 Task: Find connections with filter location Minas with filter topic #lifewith filter profile language Spanish with filter current company Apex Systems with filter school Hans Raj College with filter industry Oil and Coal Product Manufacturing with filter service category User Experience Design with filter keywords title Executive
Action: Mouse moved to (518, 62)
Screenshot: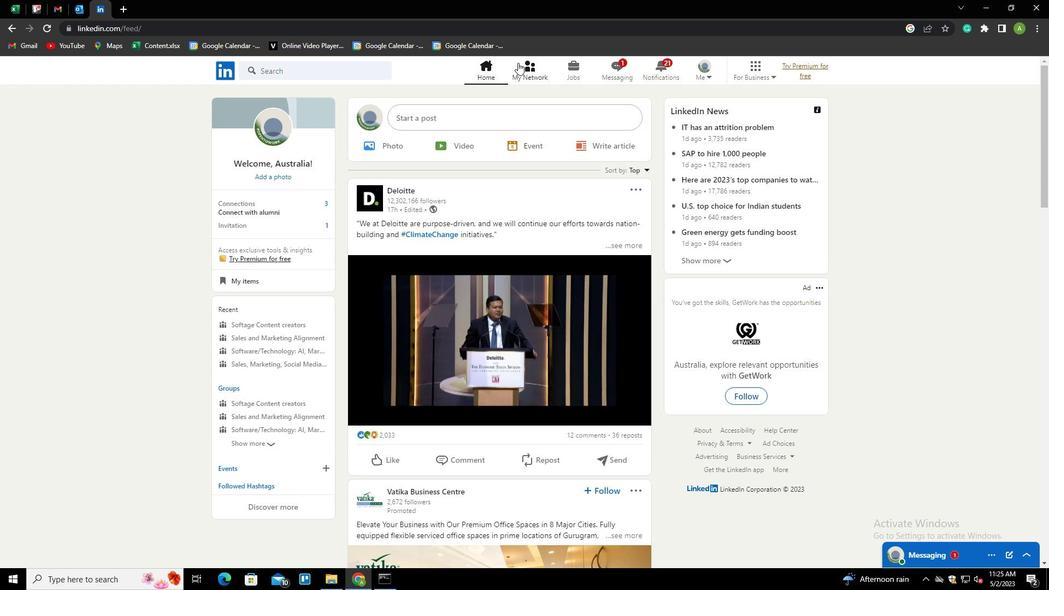 
Action: Mouse pressed left at (518, 62)
Screenshot: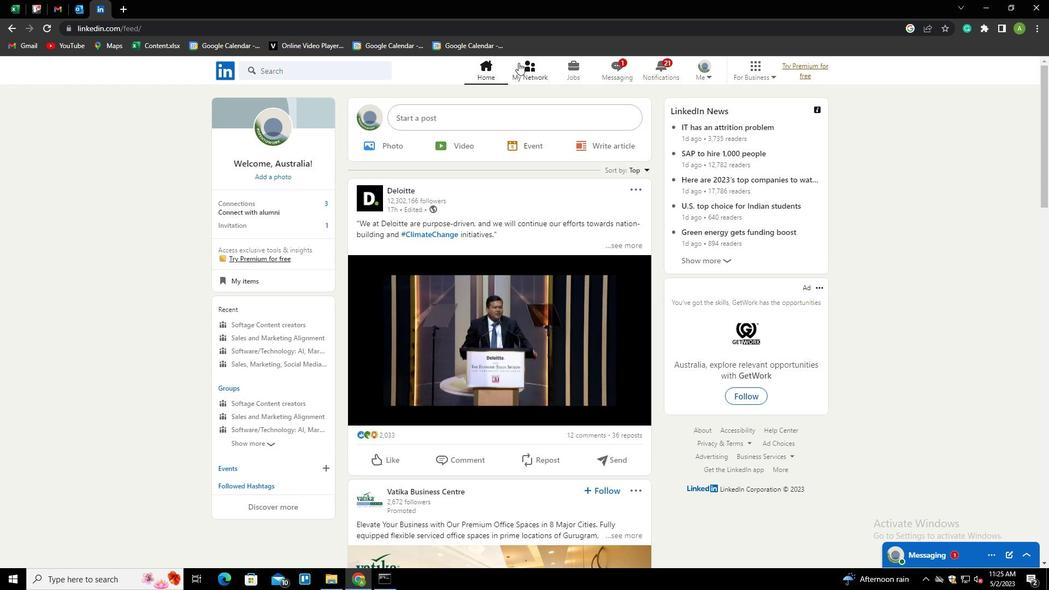 
Action: Mouse moved to (282, 129)
Screenshot: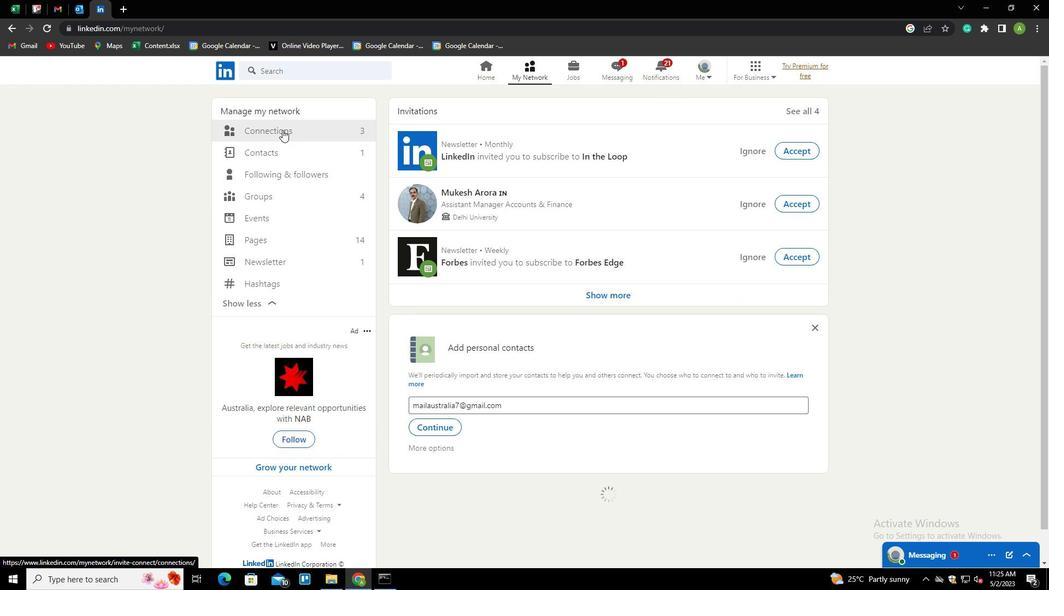 
Action: Mouse pressed left at (282, 129)
Screenshot: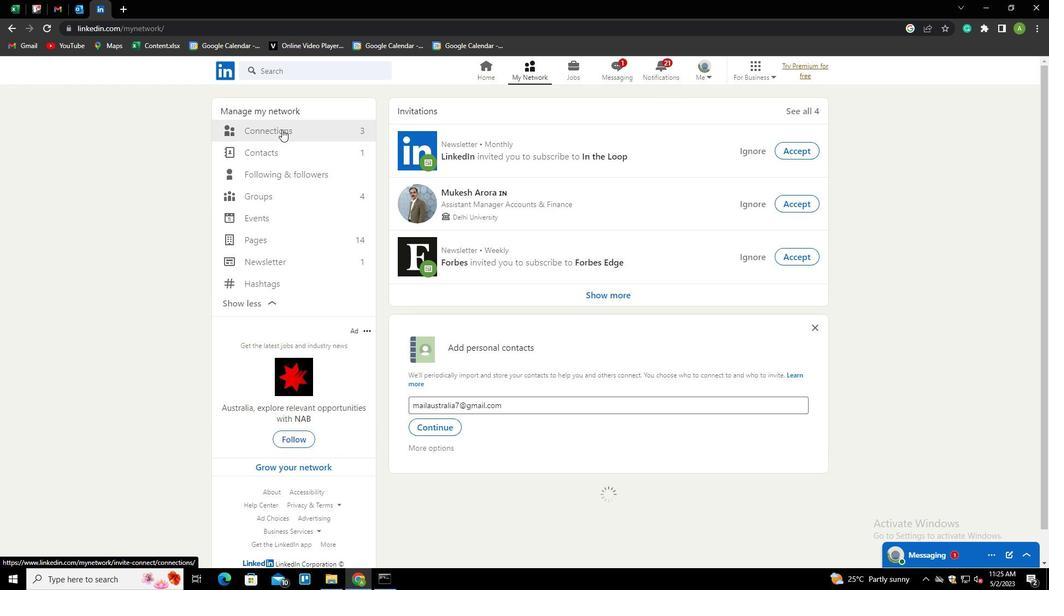 
Action: Mouse moved to (583, 130)
Screenshot: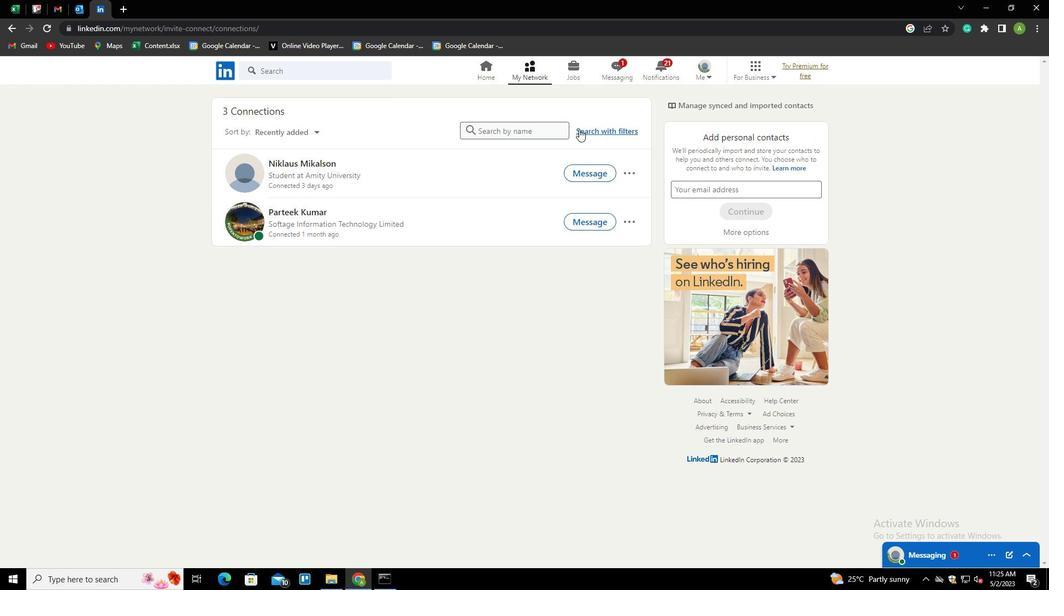 
Action: Mouse pressed left at (583, 130)
Screenshot: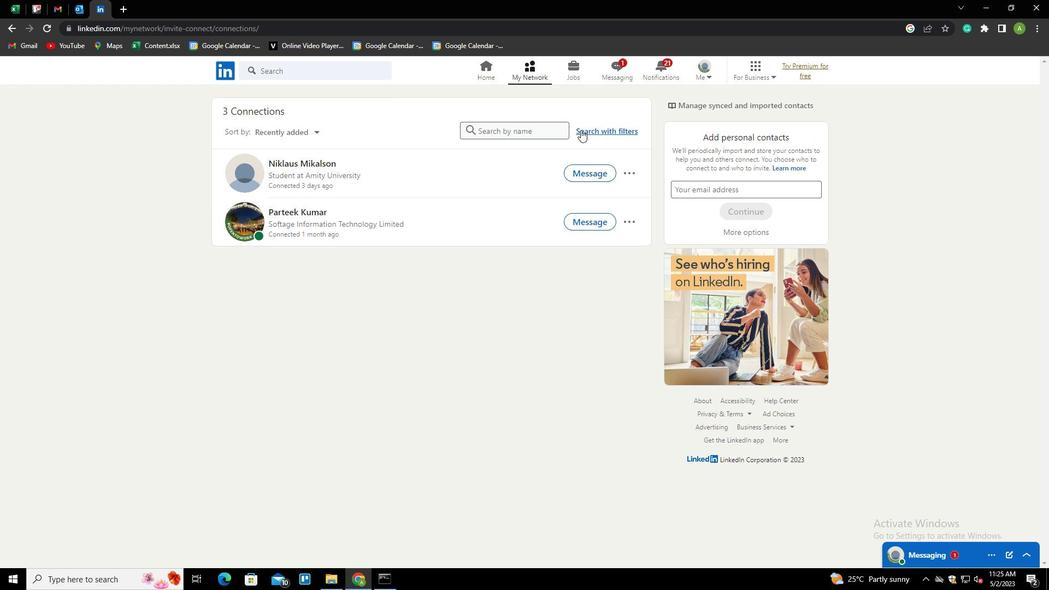 
Action: Mouse moved to (564, 99)
Screenshot: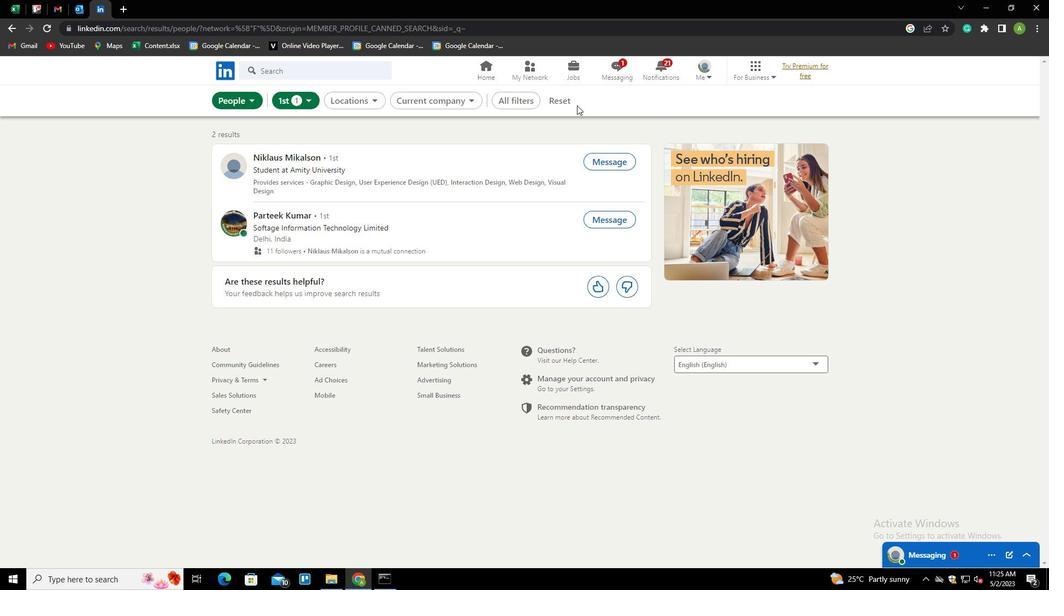 
Action: Mouse pressed left at (564, 99)
Screenshot: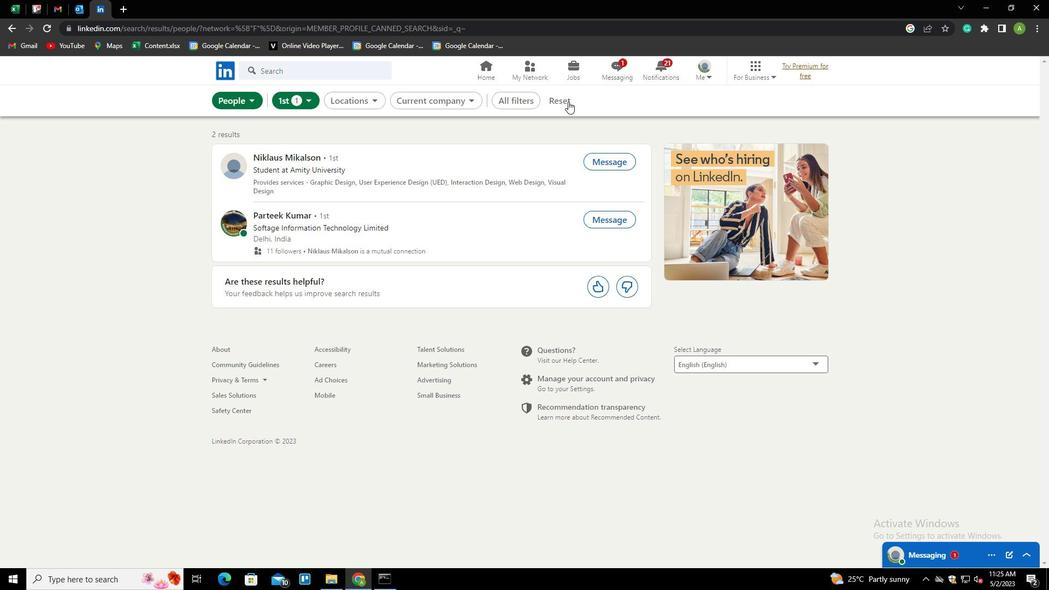 
Action: Mouse moved to (550, 100)
Screenshot: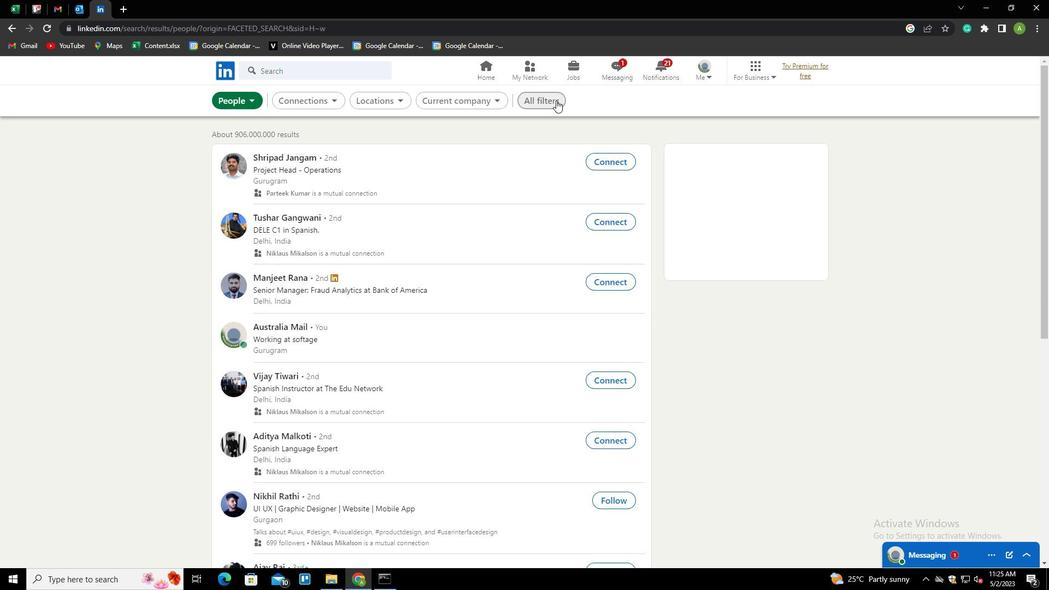 
Action: Mouse pressed left at (550, 100)
Screenshot: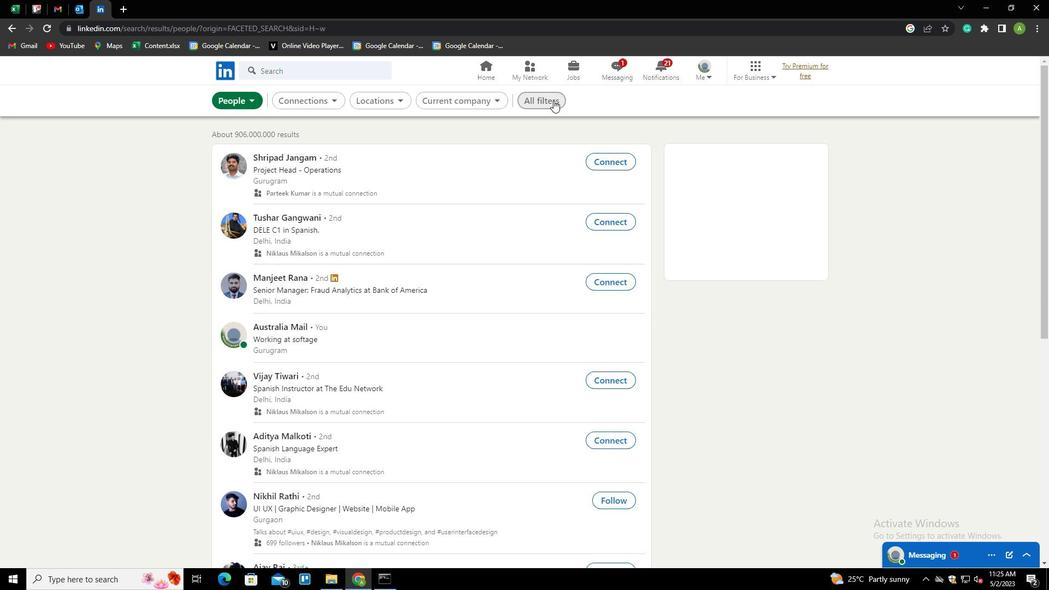
Action: Mouse moved to (874, 266)
Screenshot: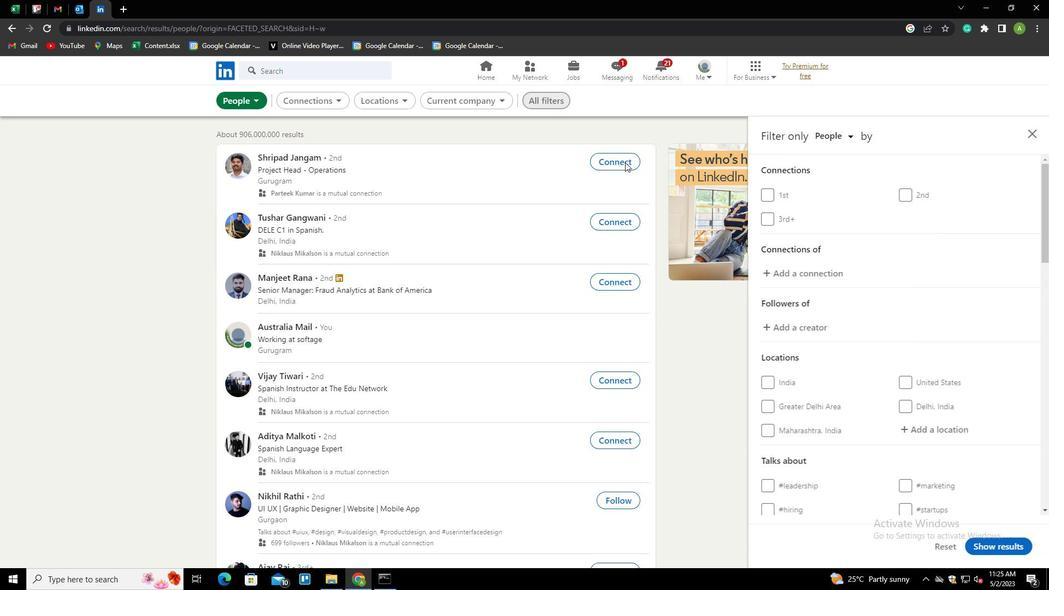 
Action: Mouse scrolled (874, 266) with delta (0, 0)
Screenshot: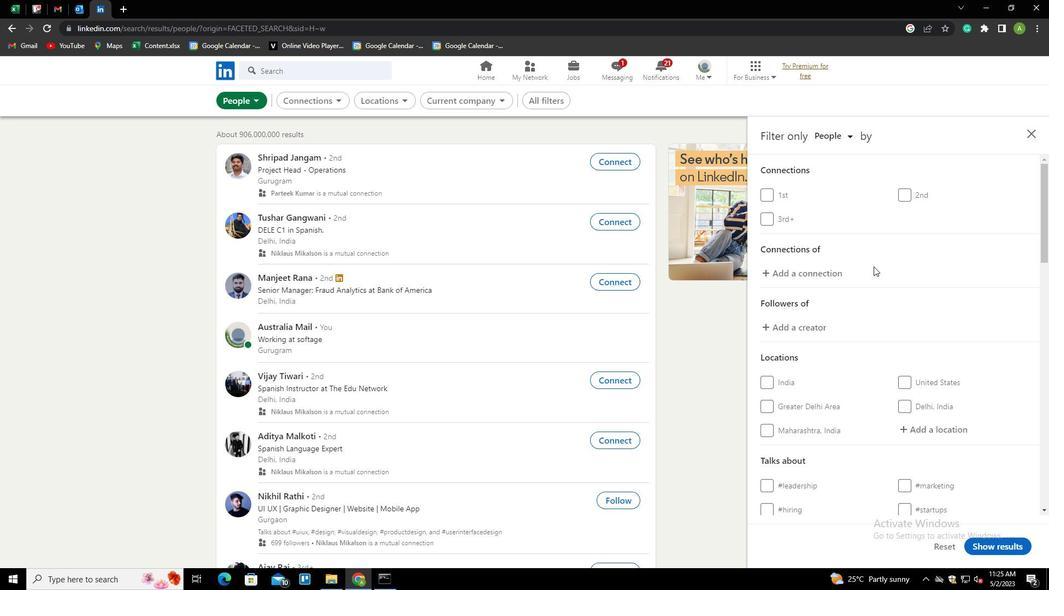 
Action: Mouse scrolled (874, 266) with delta (0, 0)
Screenshot: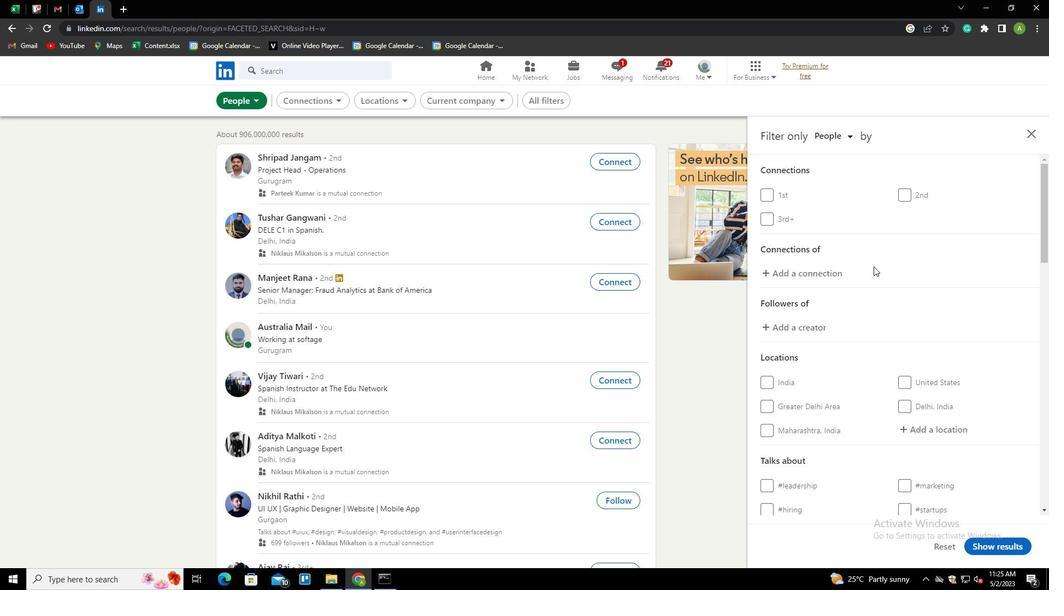 
Action: Mouse scrolled (874, 266) with delta (0, 0)
Screenshot: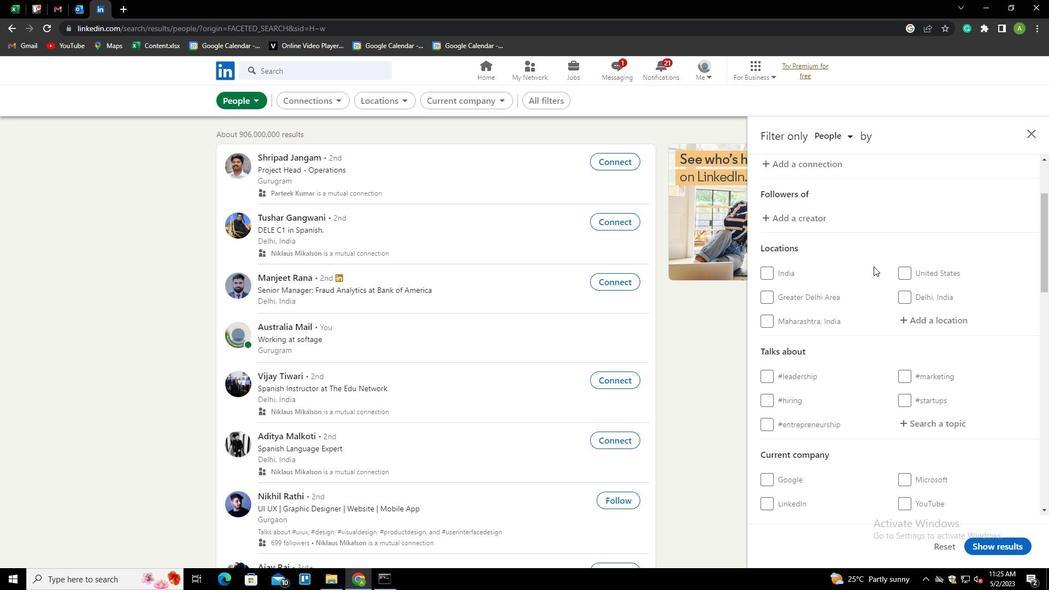 
Action: Mouse moved to (939, 266)
Screenshot: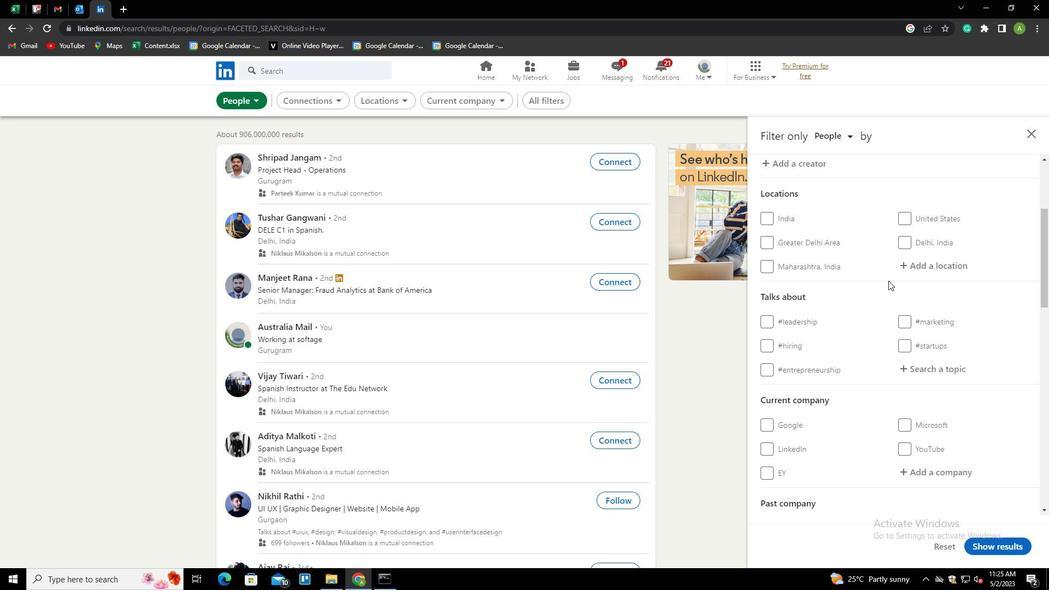 
Action: Mouse pressed left at (939, 266)
Screenshot: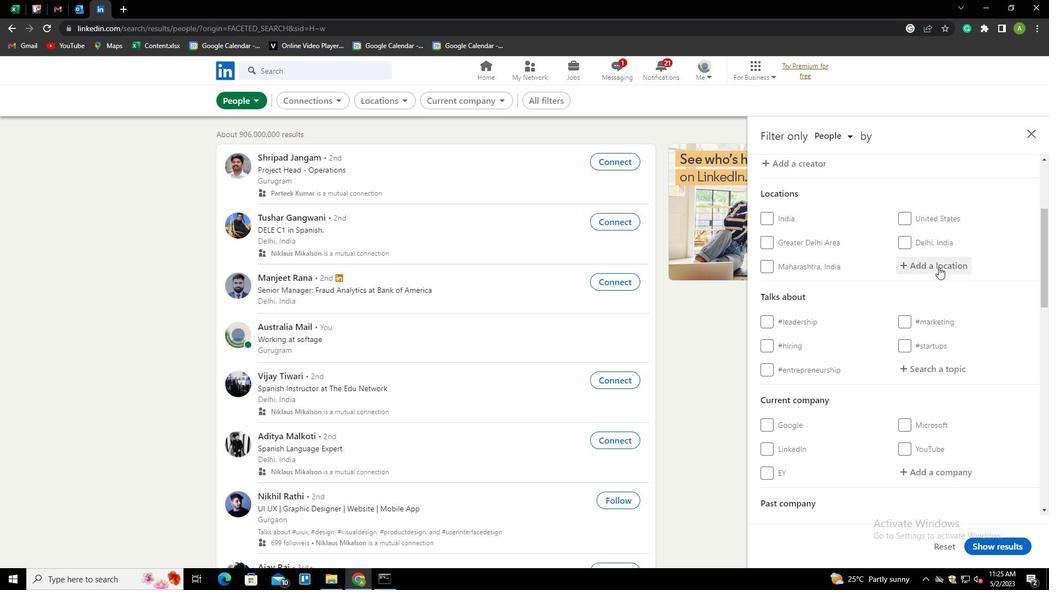 
Action: Key pressed <Key.shift>MINAS<Key.down><Key.enter>
Screenshot: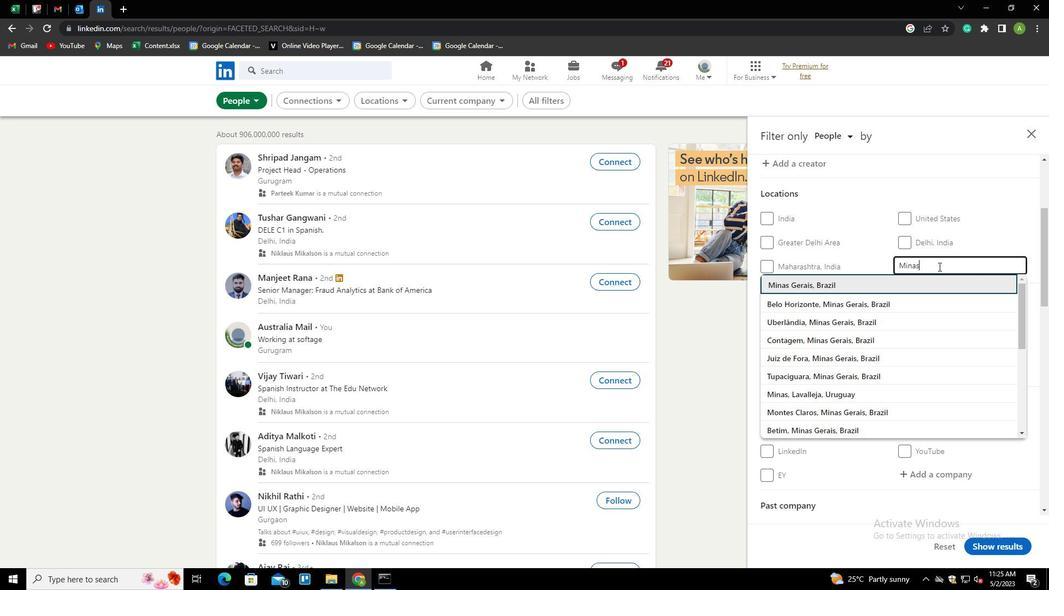 
Action: Mouse scrolled (939, 266) with delta (0, 0)
Screenshot: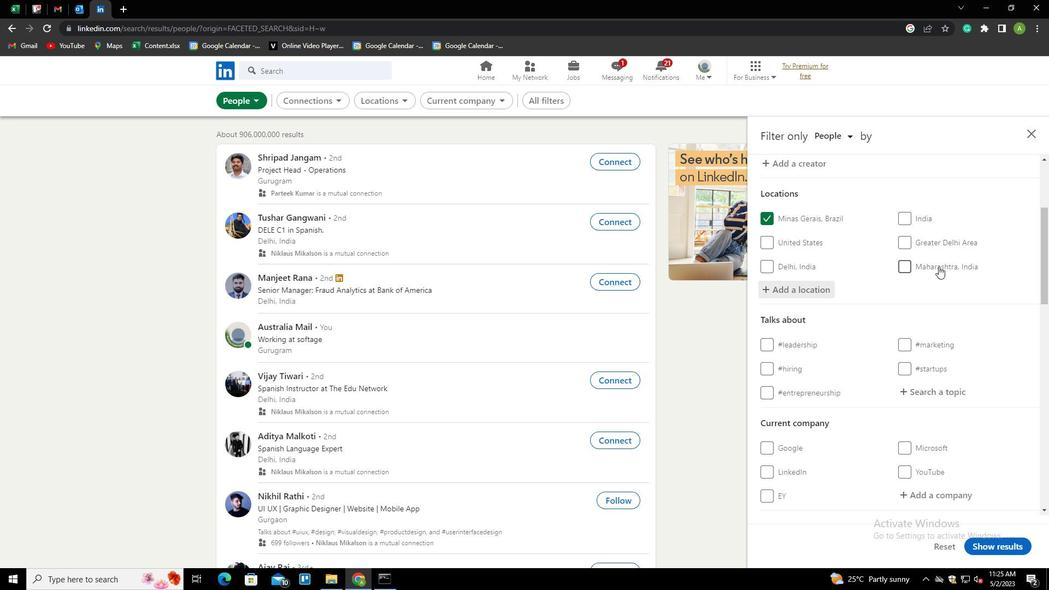 
Action: Mouse scrolled (939, 266) with delta (0, 0)
Screenshot: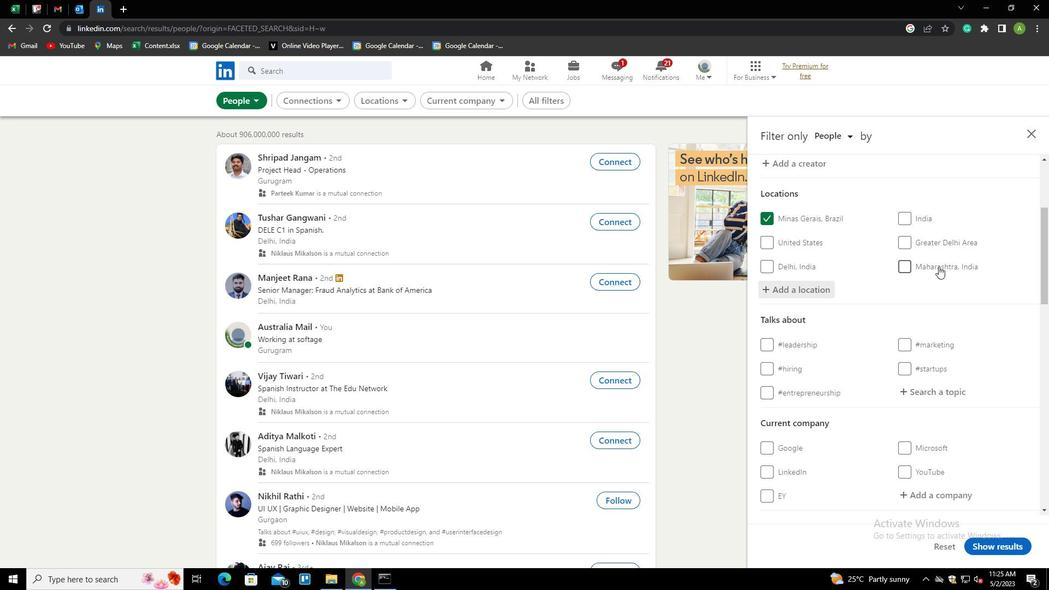 
Action: Mouse scrolled (939, 266) with delta (0, 0)
Screenshot: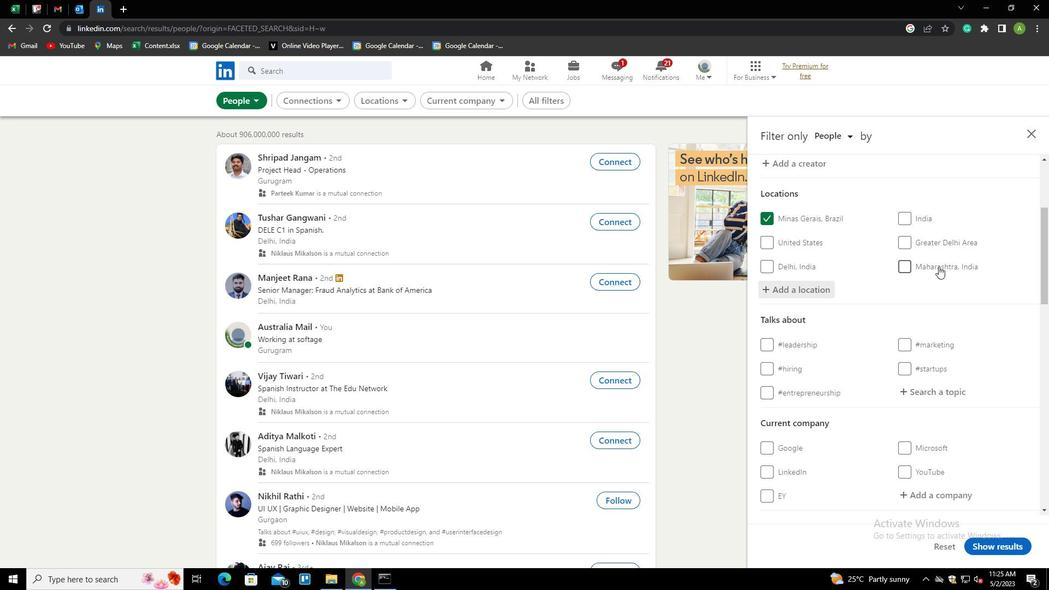 
Action: Mouse moved to (927, 231)
Screenshot: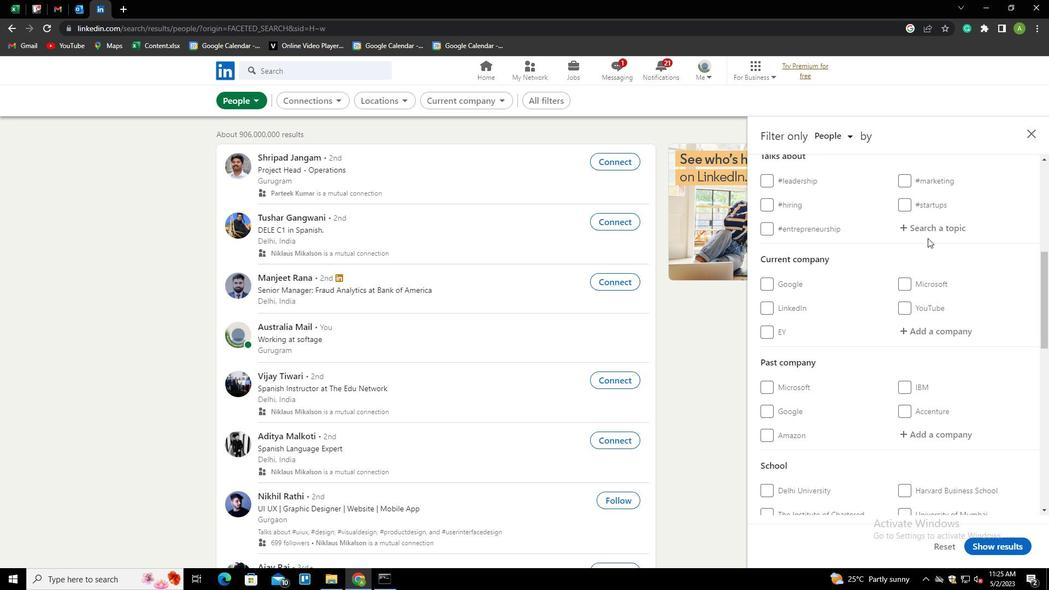 
Action: Mouse pressed left at (927, 231)
Screenshot: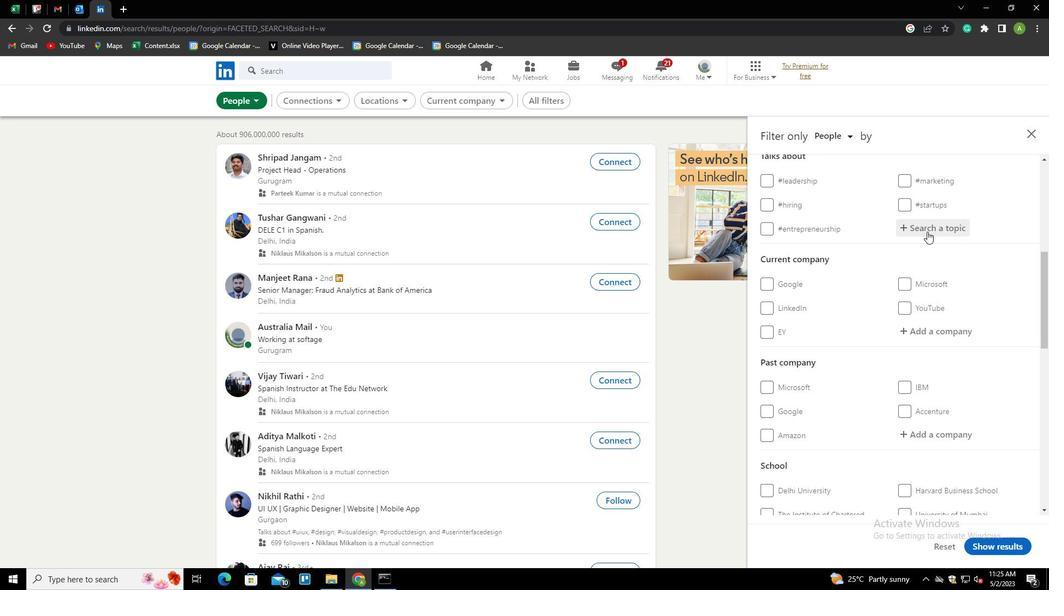 
Action: Key pressed LIFE<Key.down><Key.enter>
Screenshot: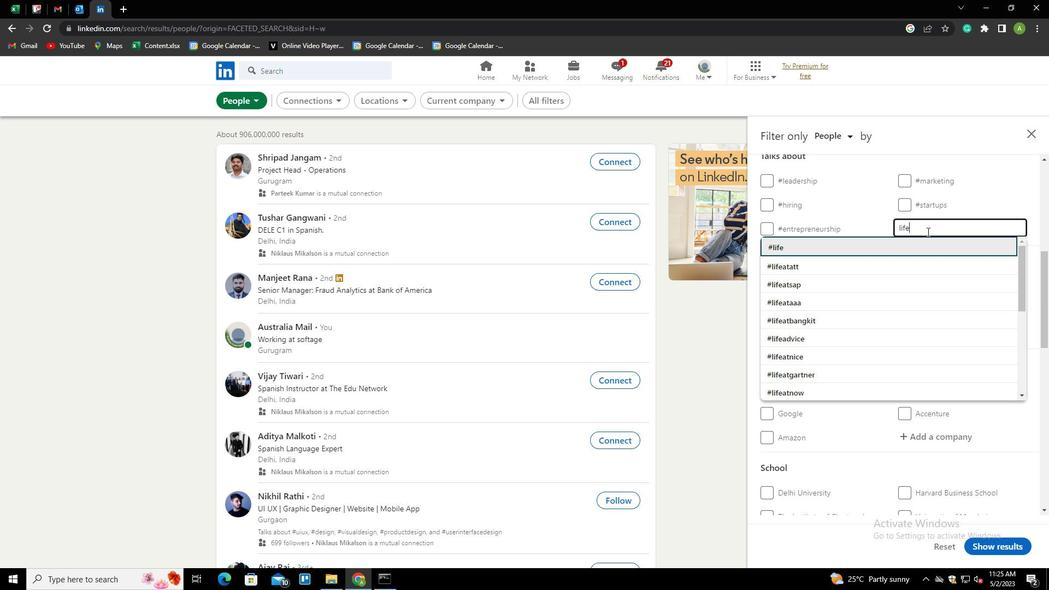 
Action: Mouse scrolled (927, 231) with delta (0, 0)
Screenshot: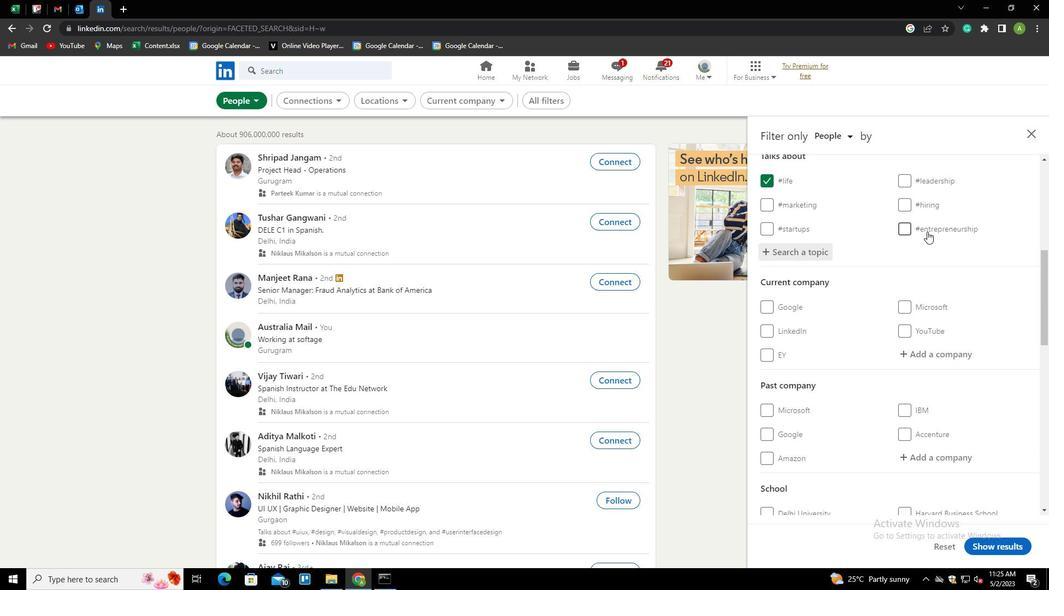 
Action: Mouse scrolled (927, 231) with delta (0, 0)
Screenshot: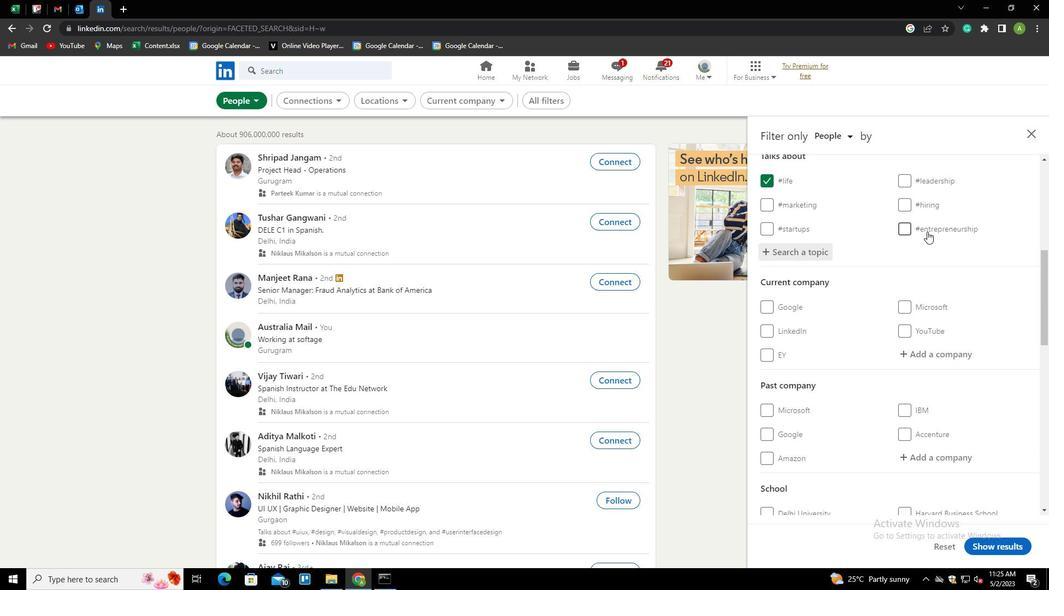 
Action: Mouse scrolled (927, 231) with delta (0, 0)
Screenshot: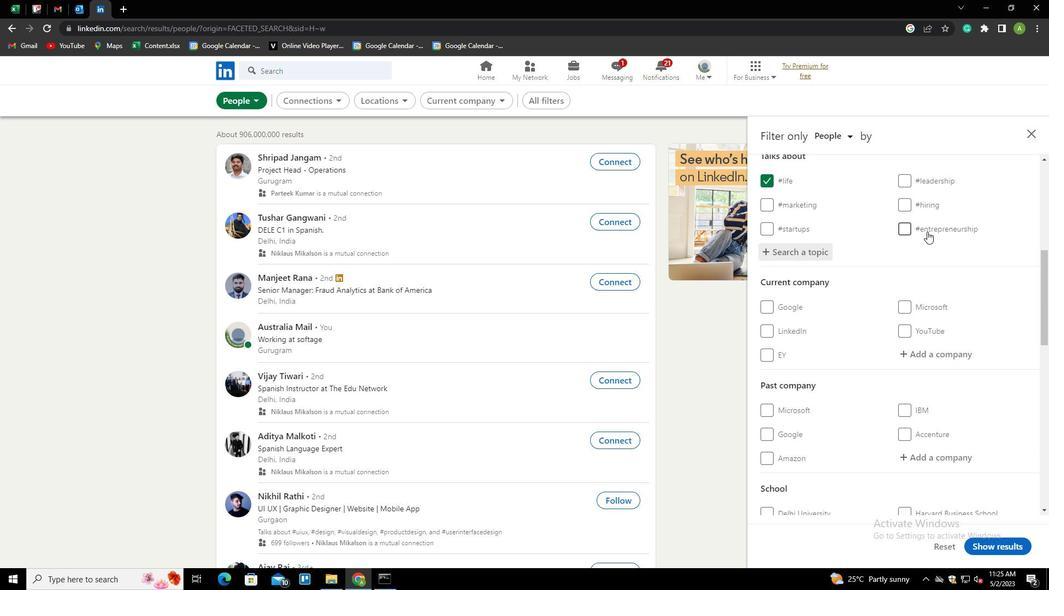 
Action: Mouse scrolled (927, 231) with delta (0, 0)
Screenshot: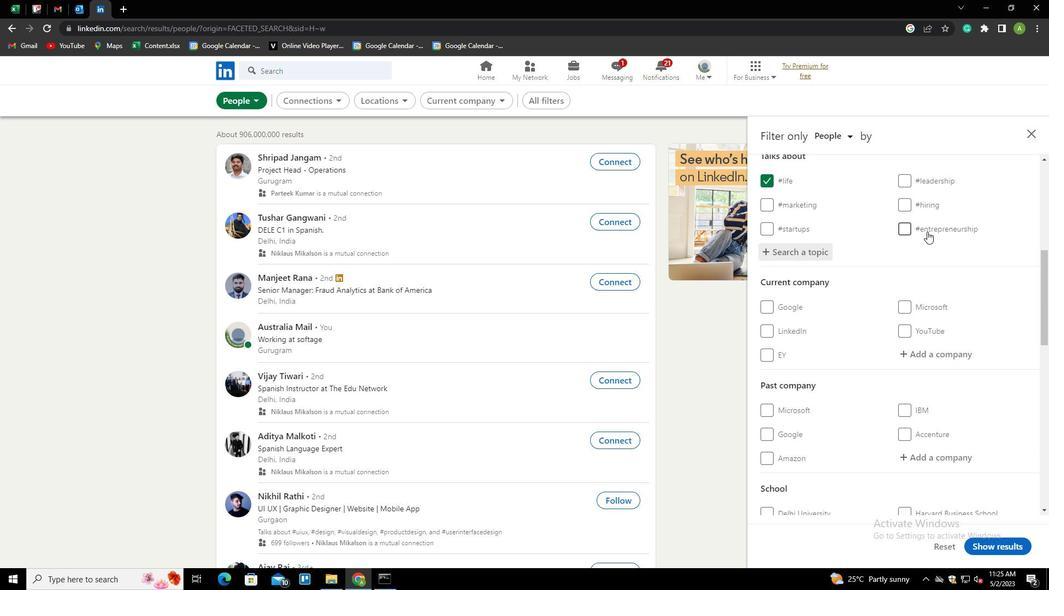 
Action: Mouse scrolled (927, 231) with delta (0, 0)
Screenshot: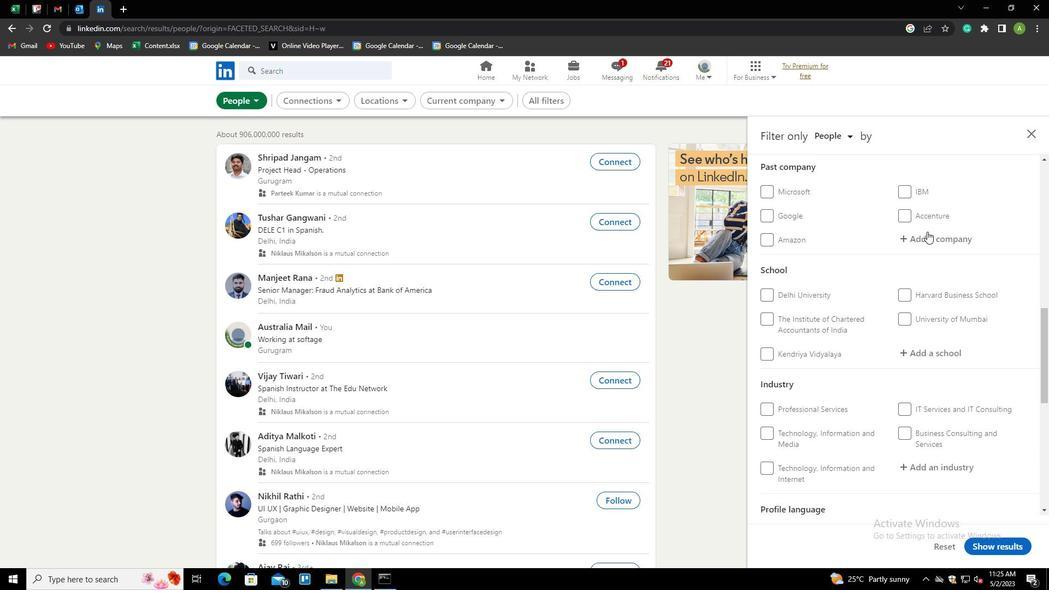 
Action: Mouse scrolled (927, 231) with delta (0, 0)
Screenshot: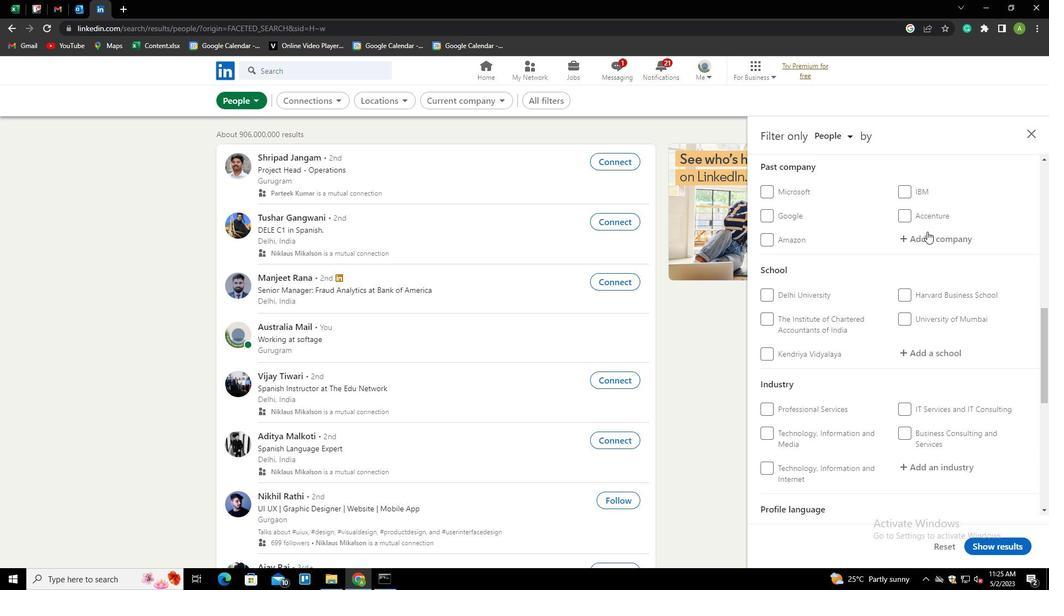 
Action: Mouse moved to (774, 449)
Screenshot: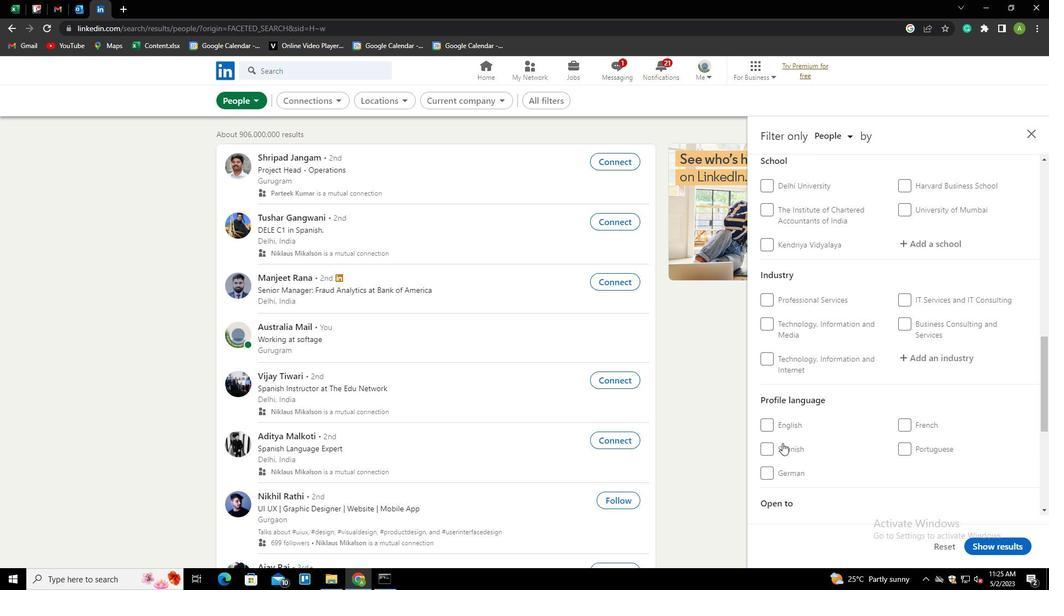 
Action: Mouse pressed left at (774, 449)
Screenshot: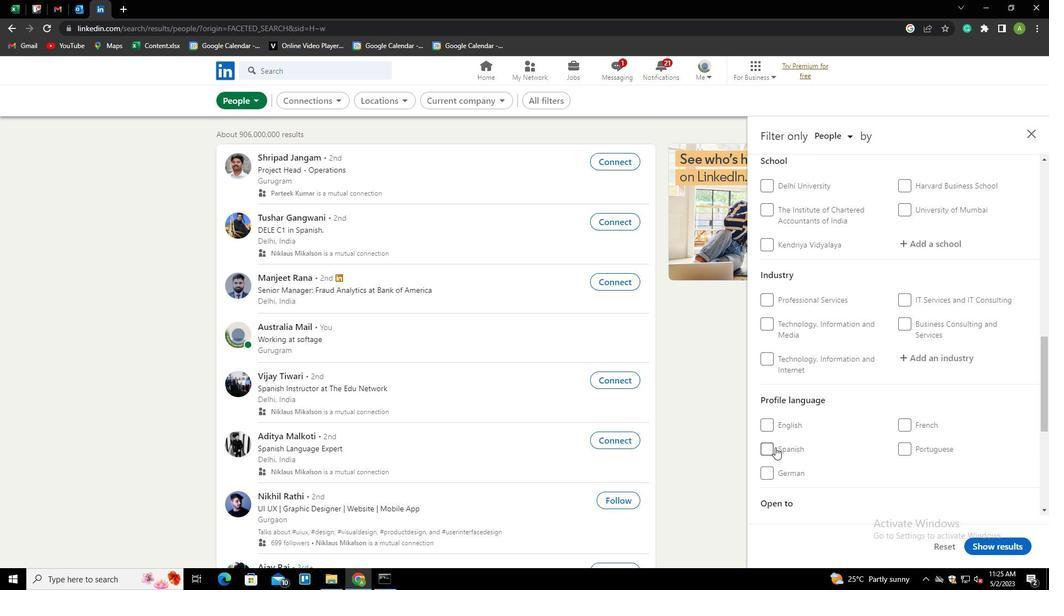 
Action: Mouse moved to (957, 358)
Screenshot: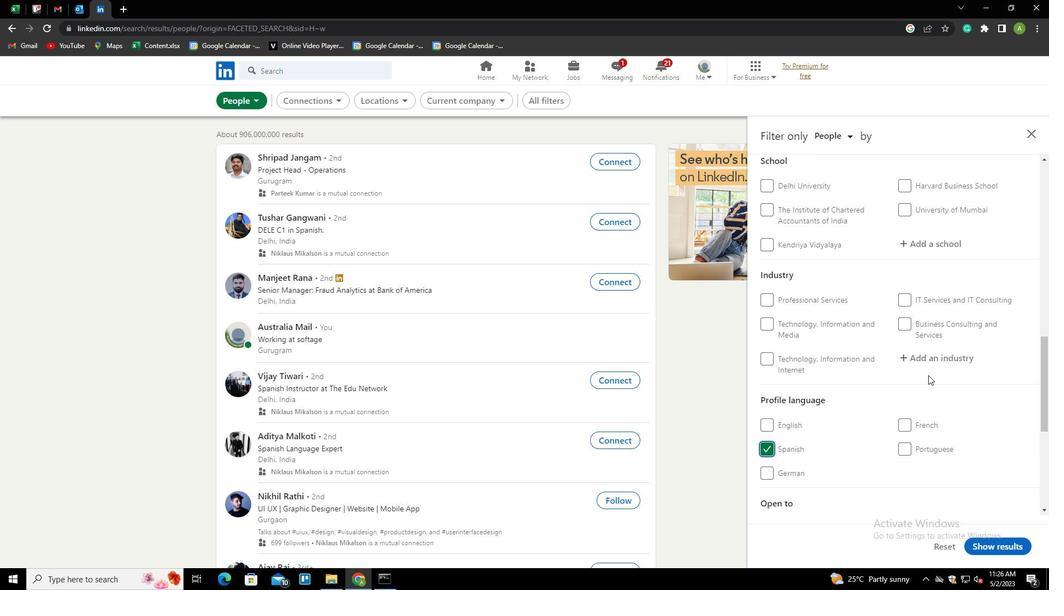 
Action: Mouse scrolled (957, 359) with delta (0, 0)
Screenshot: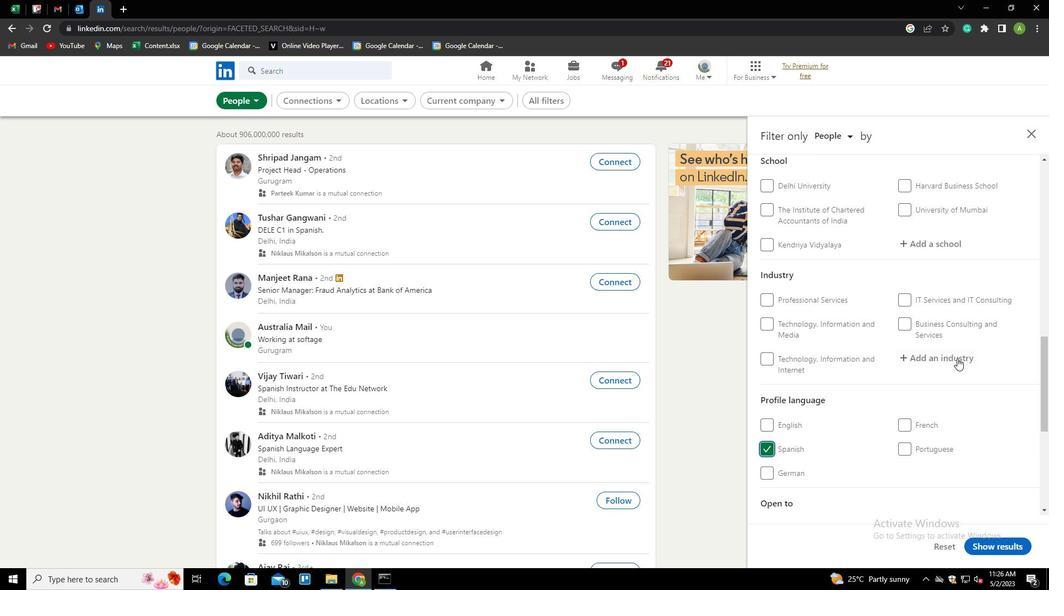 
Action: Mouse scrolled (957, 359) with delta (0, 0)
Screenshot: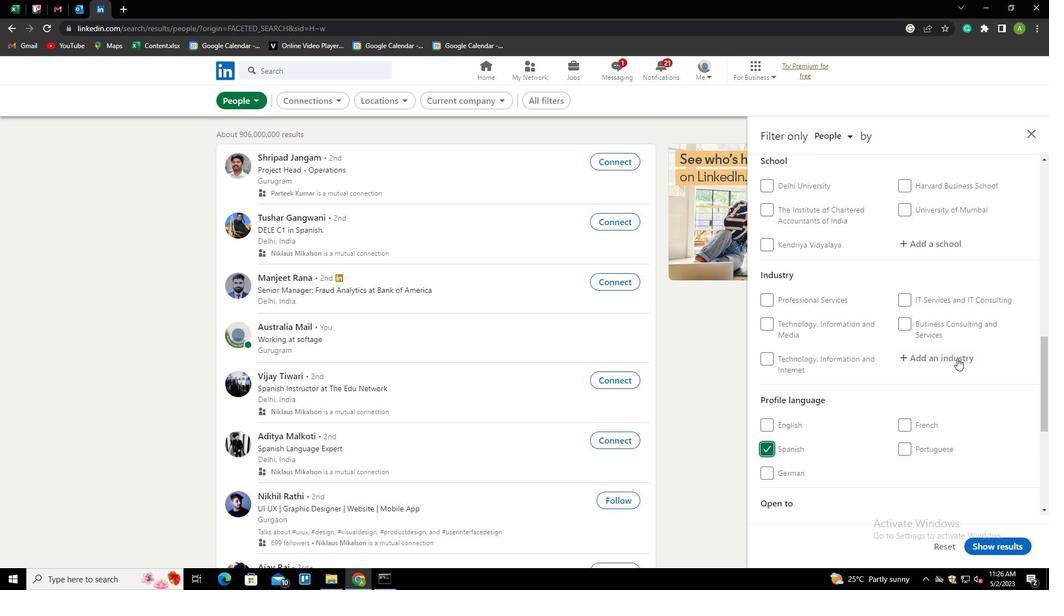 
Action: Mouse scrolled (957, 359) with delta (0, 0)
Screenshot: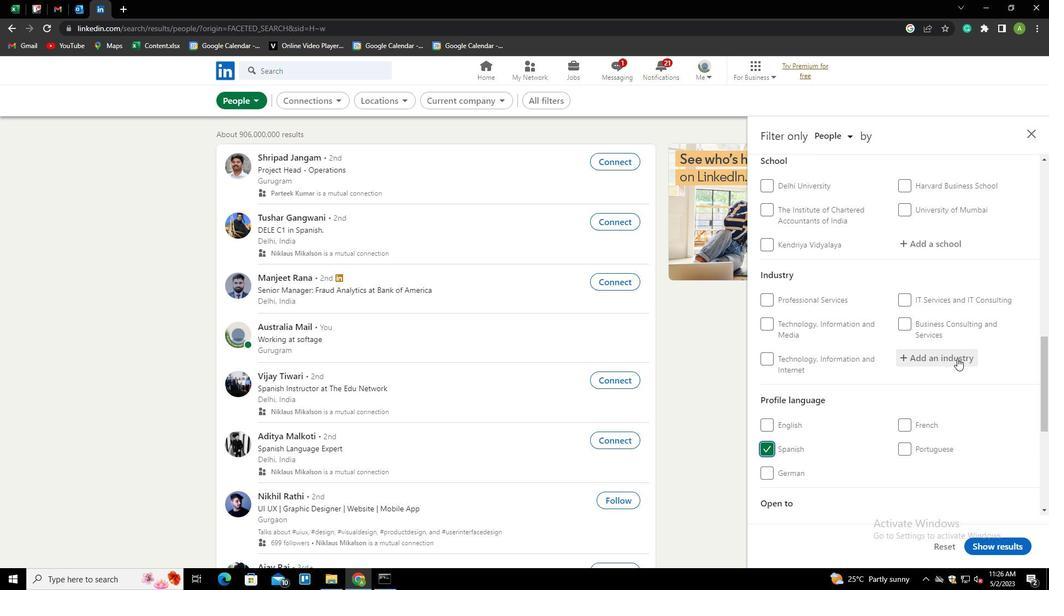 
Action: Mouse scrolled (957, 359) with delta (0, 0)
Screenshot: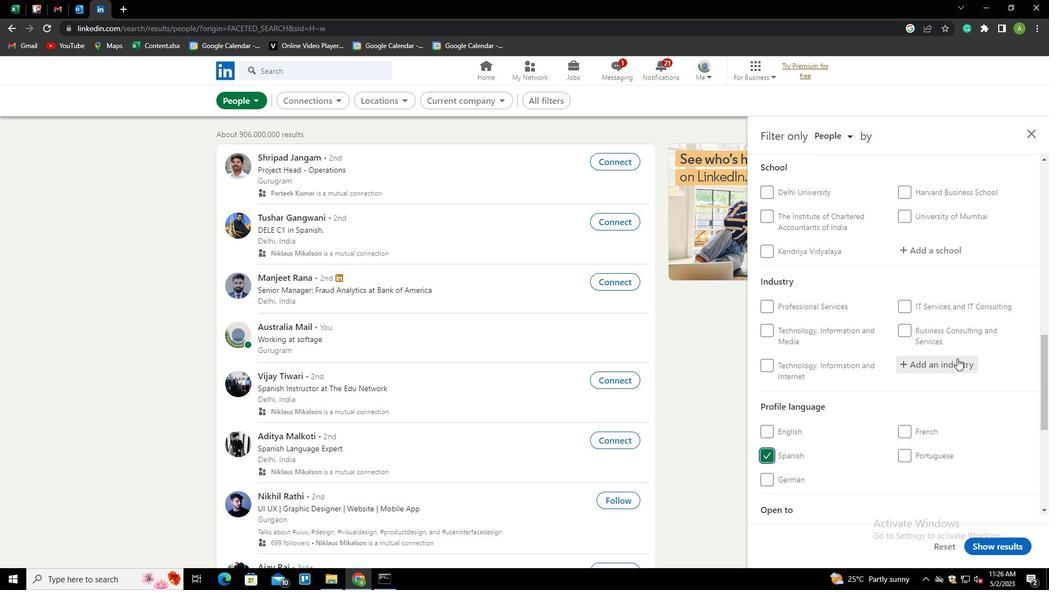 
Action: Mouse scrolled (957, 359) with delta (0, 0)
Screenshot: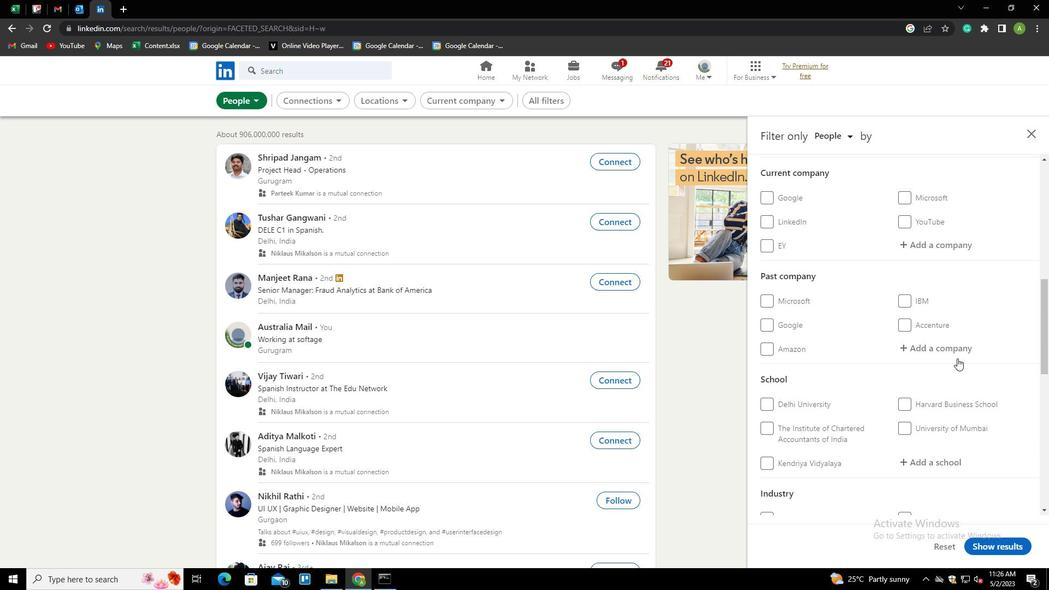 
Action: Mouse scrolled (957, 359) with delta (0, 0)
Screenshot: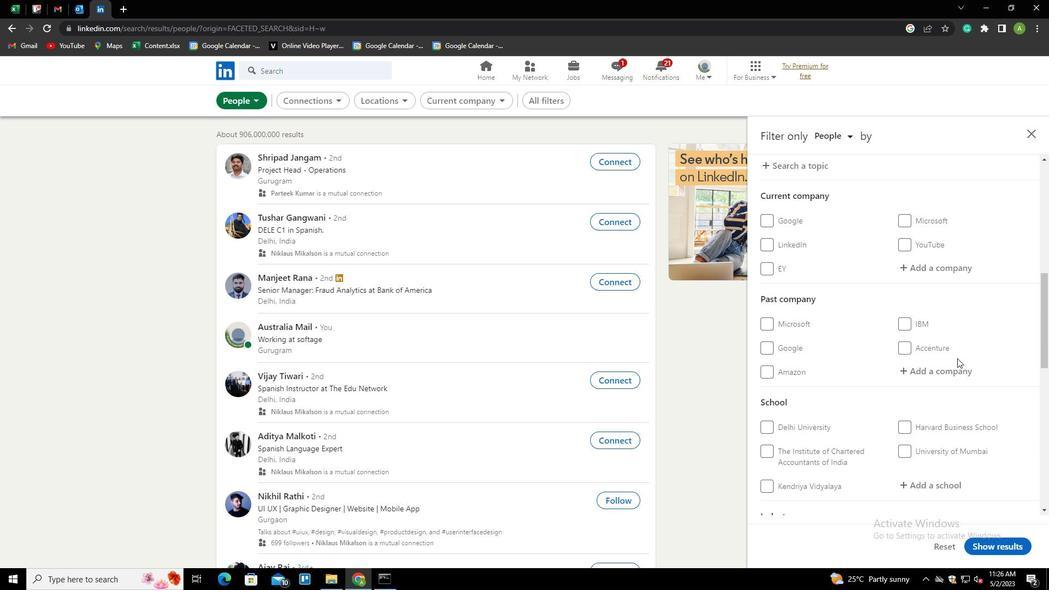 
Action: Mouse moved to (938, 357)
Screenshot: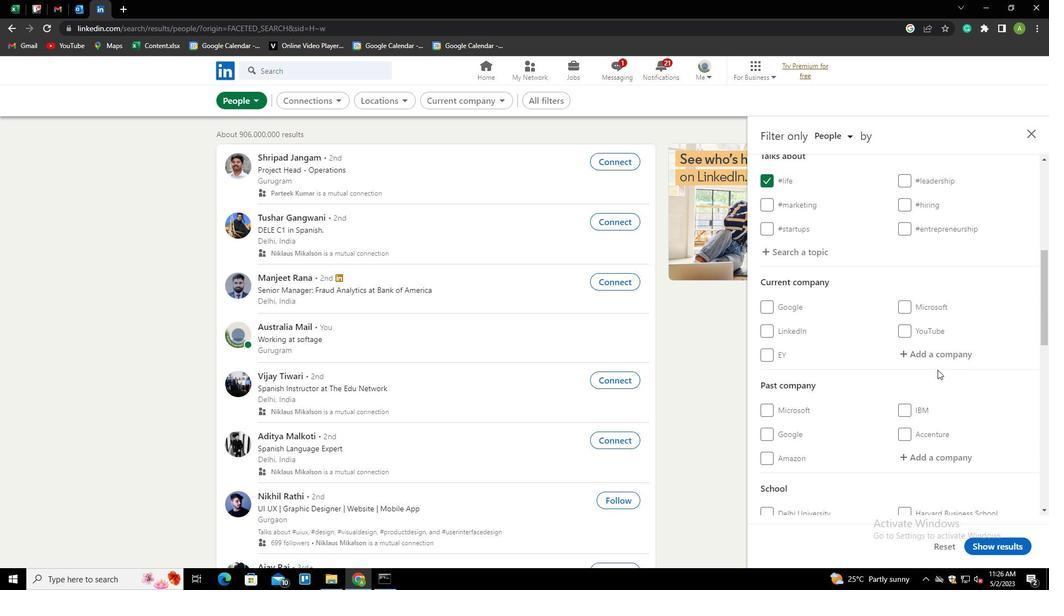 
Action: Mouse pressed left at (938, 357)
Screenshot: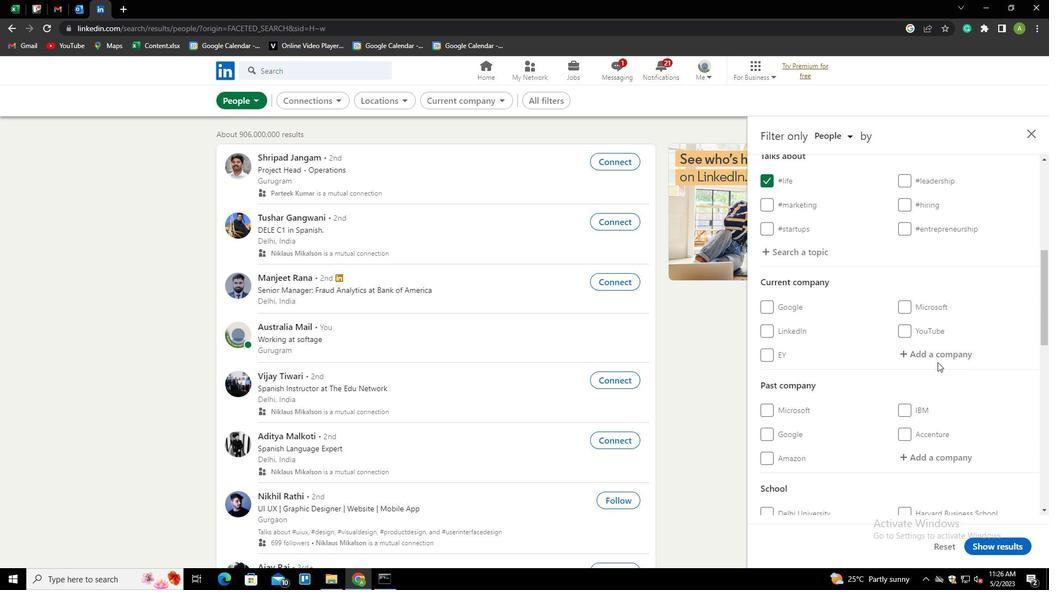
Action: Key pressed <Key.shift>APEX<Key.down><Key.enter>
Screenshot: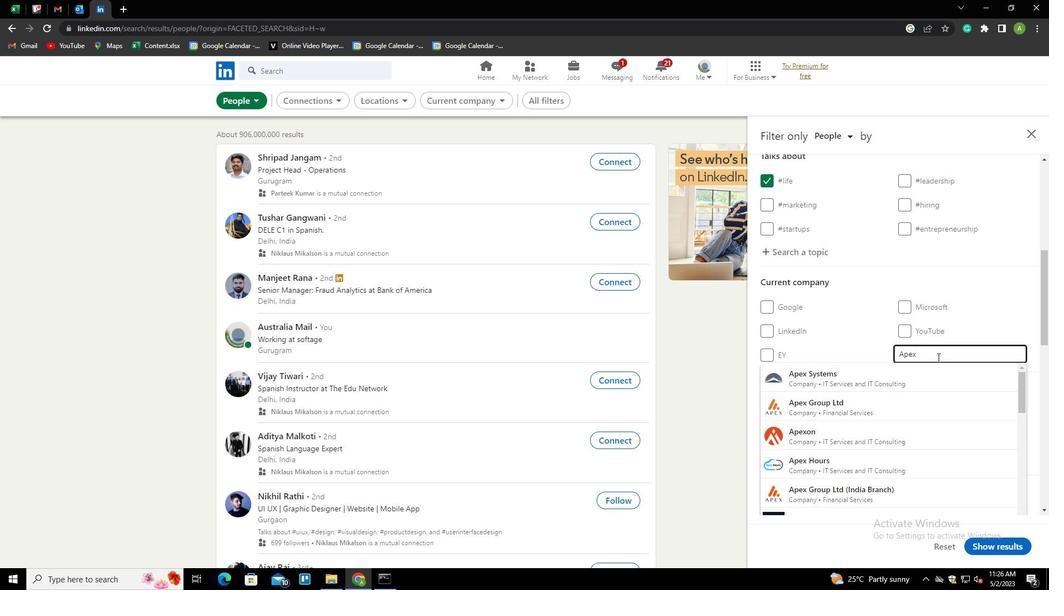 
Action: Mouse scrolled (938, 356) with delta (0, 0)
Screenshot: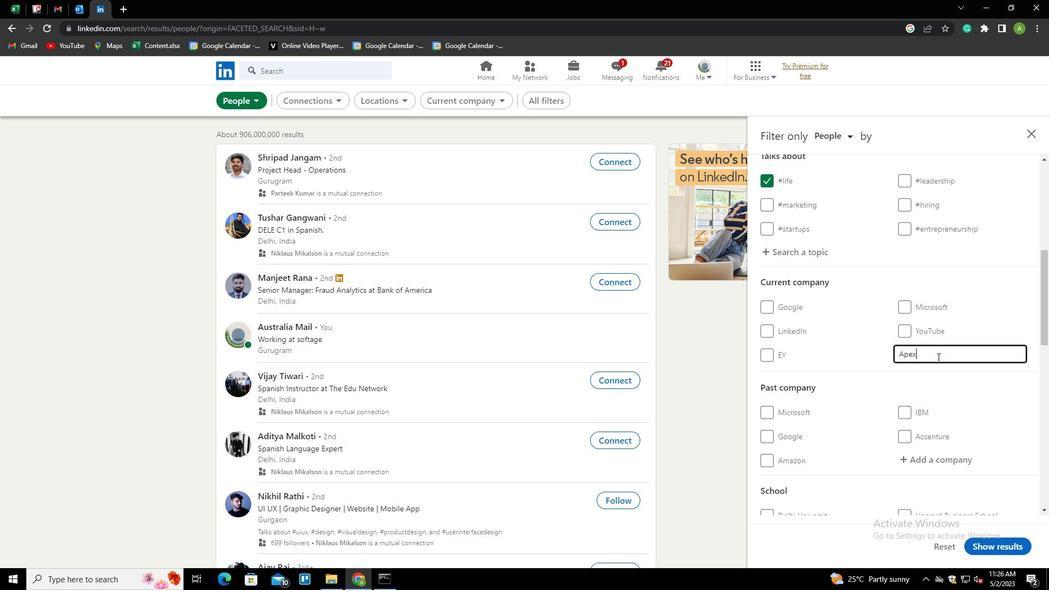 
Action: Mouse scrolled (938, 356) with delta (0, 0)
Screenshot: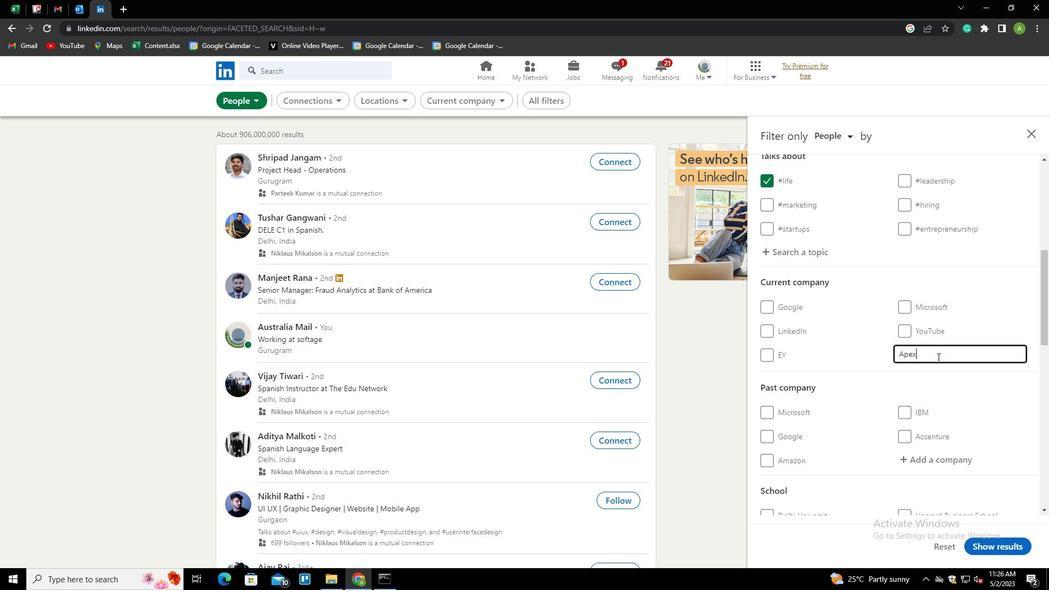 
Action: Mouse scrolled (938, 356) with delta (0, 0)
Screenshot: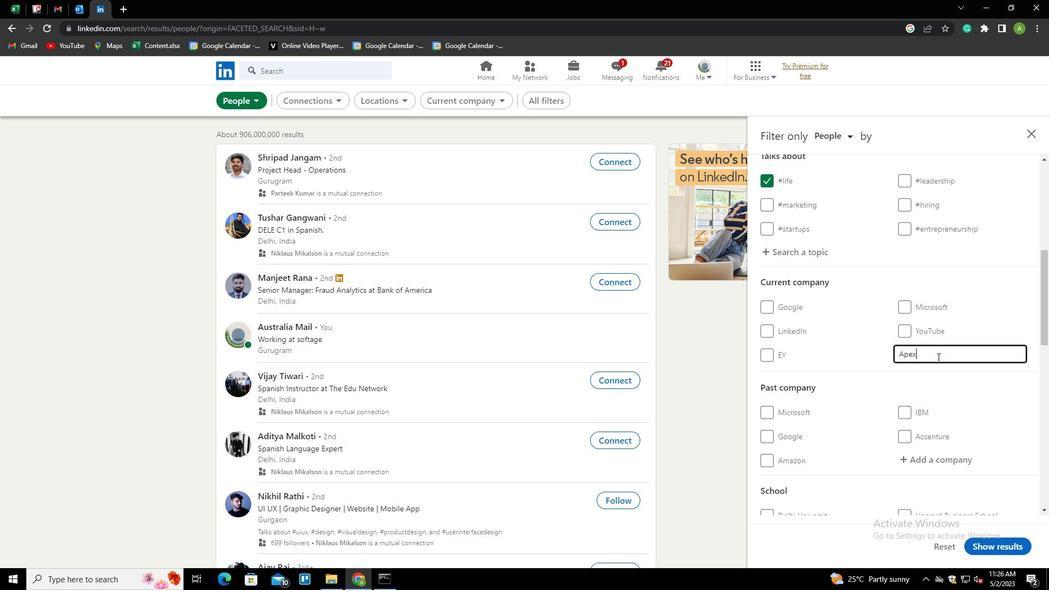 
Action: Mouse scrolled (938, 356) with delta (0, 0)
Screenshot: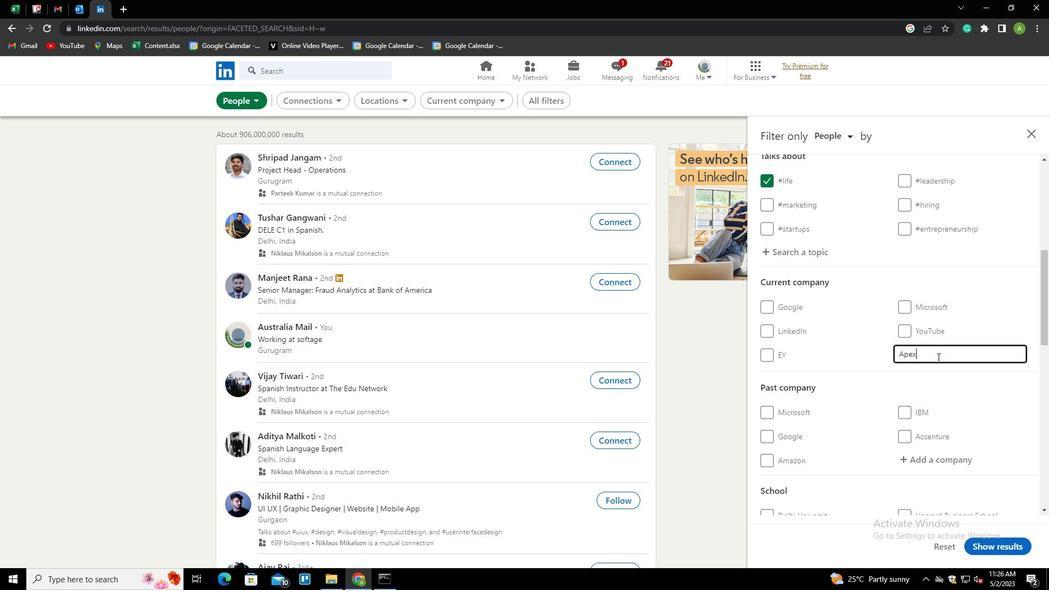 
Action: Mouse scrolled (938, 356) with delta (0, 0)
Screenshot: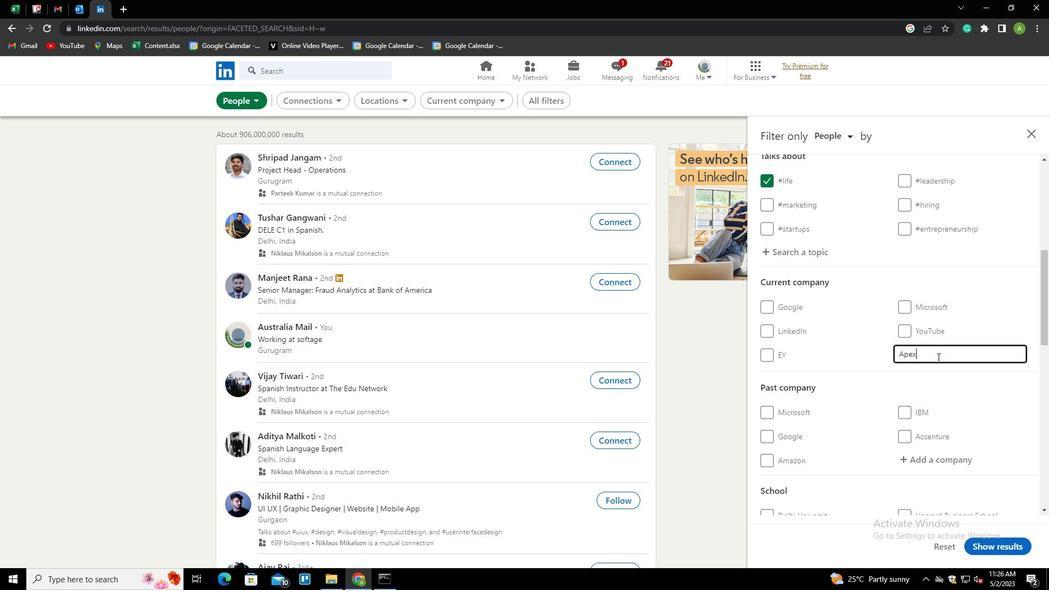 
Action: Mouse scrolled (938, 356) with delta (0, 0)
Screenshot: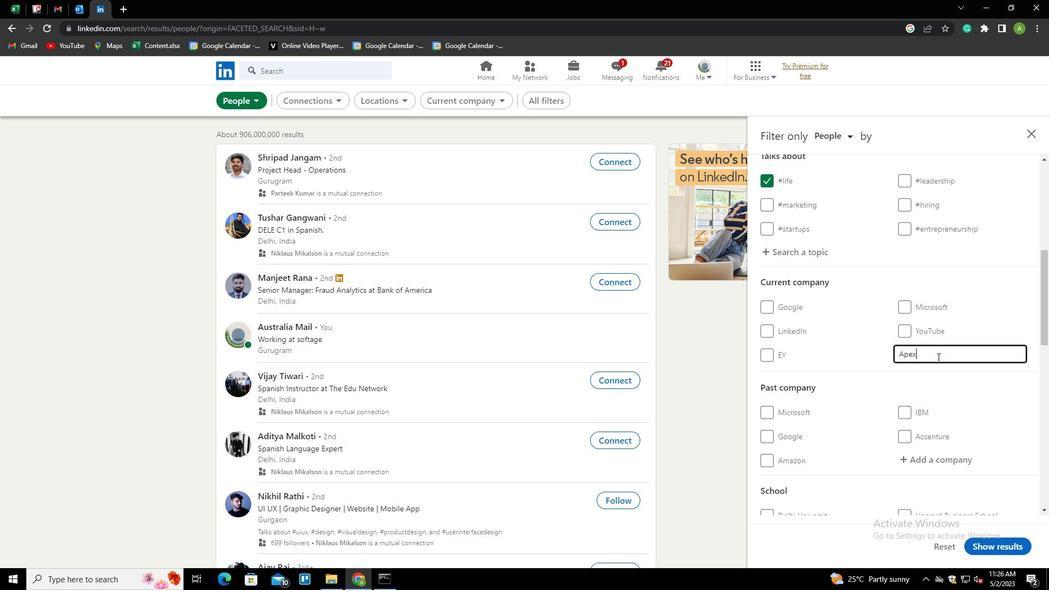 
Action: Mouse moved to (907, 253)
Screenshot: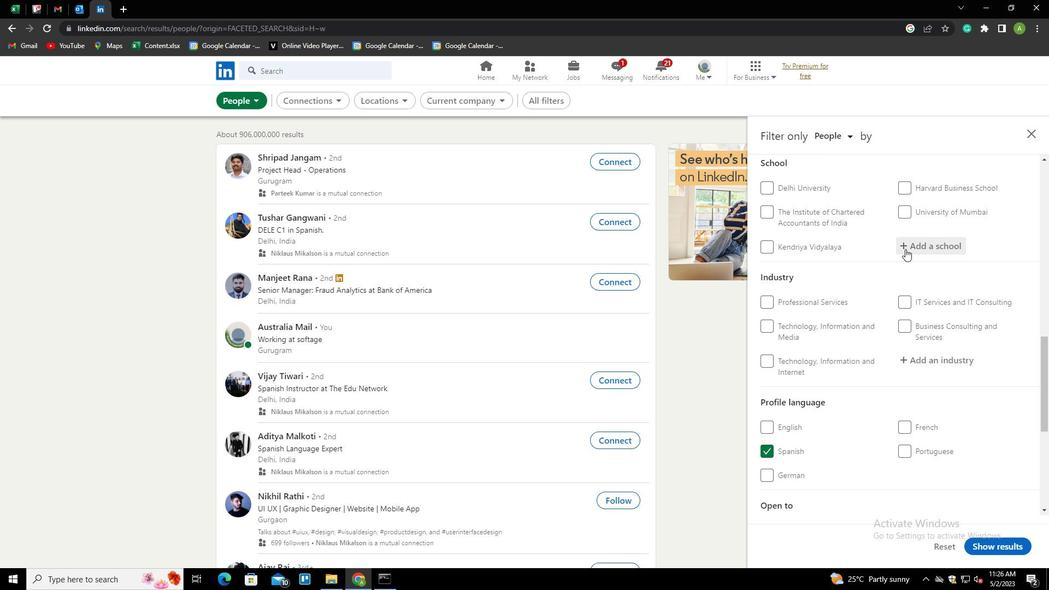 
Action: Mouse pressed left at (907, 253)
Screenshot: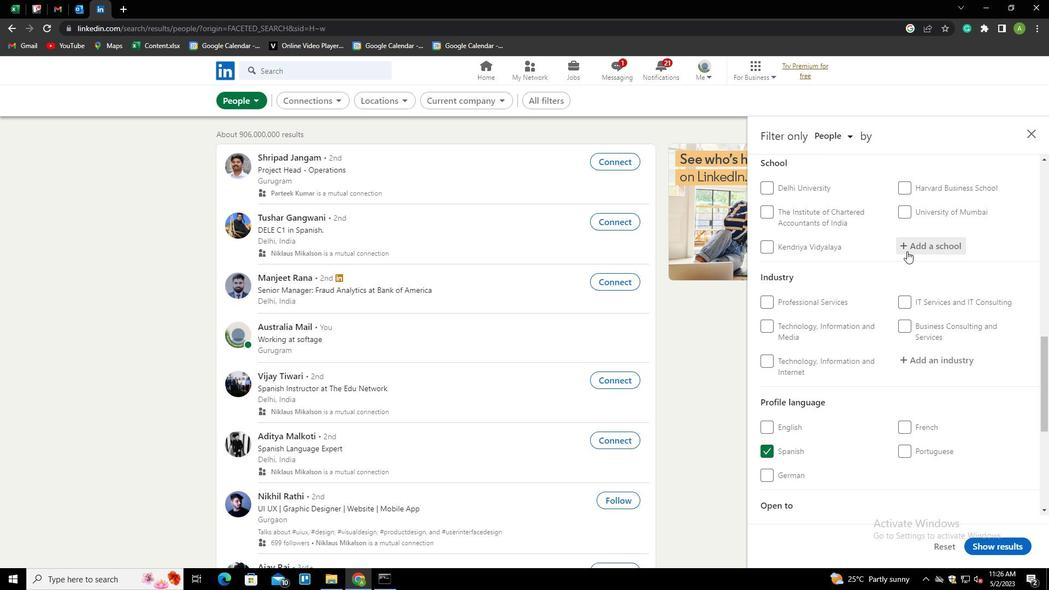 
Action: Mouse moved to (929, 244)
Screenshot: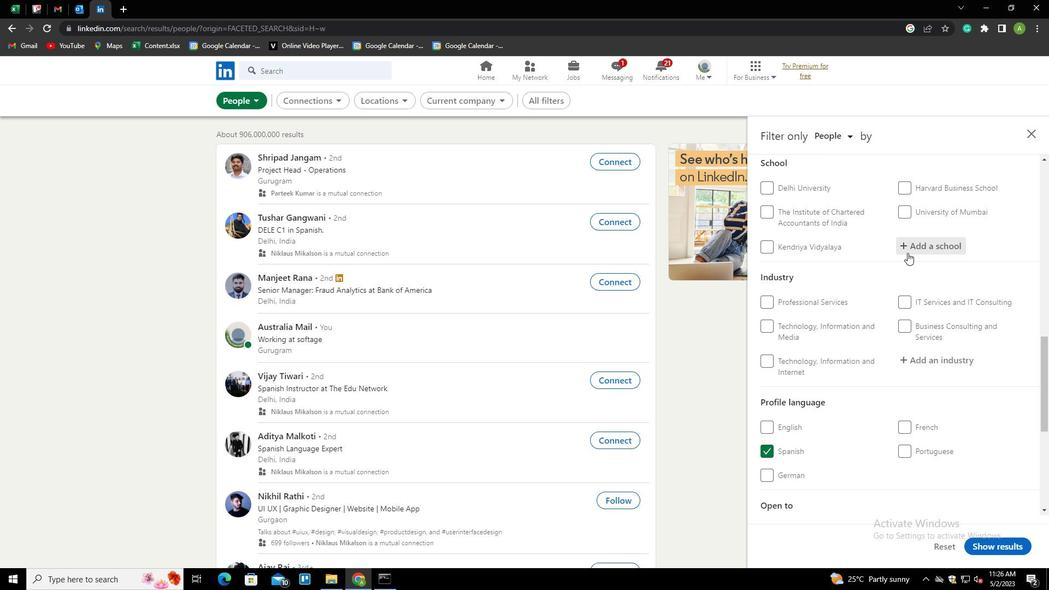 
Action: Mouse pressed left at (929, 244)
Screenshot: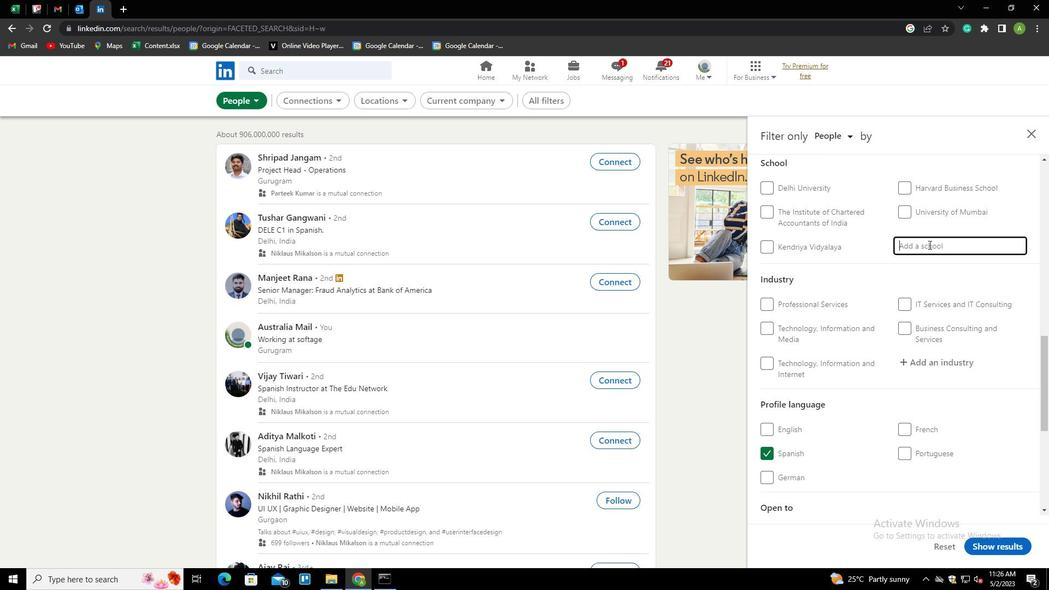 
Action: Mouse moved to (929, 244)
Screenshot: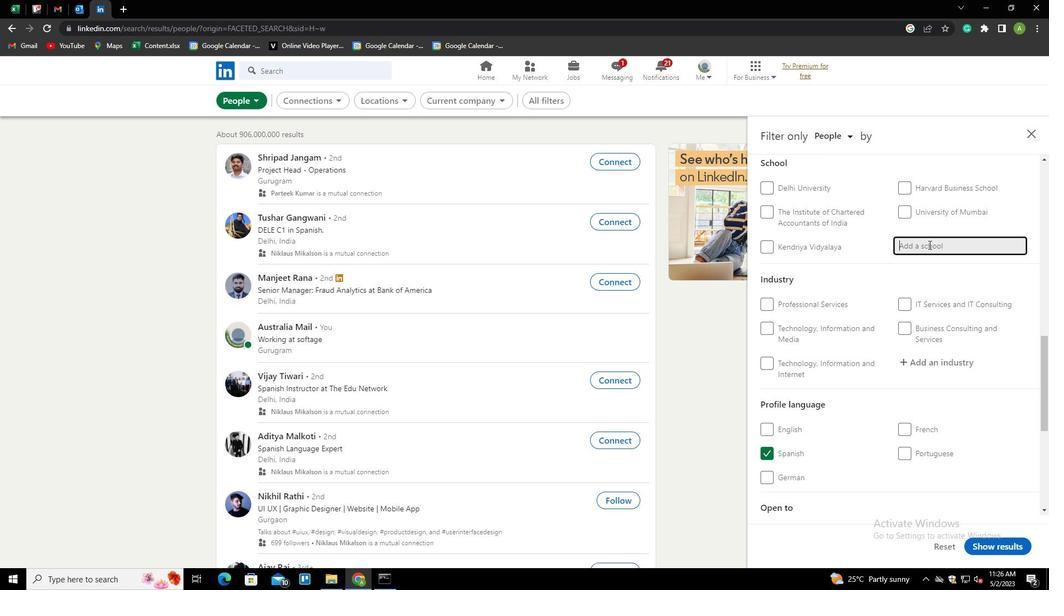 
Action: Key pressed <Key.shift>HANS<Key.space><Key.shift>RAJ<Key.down><Key.enter>
Screenshot: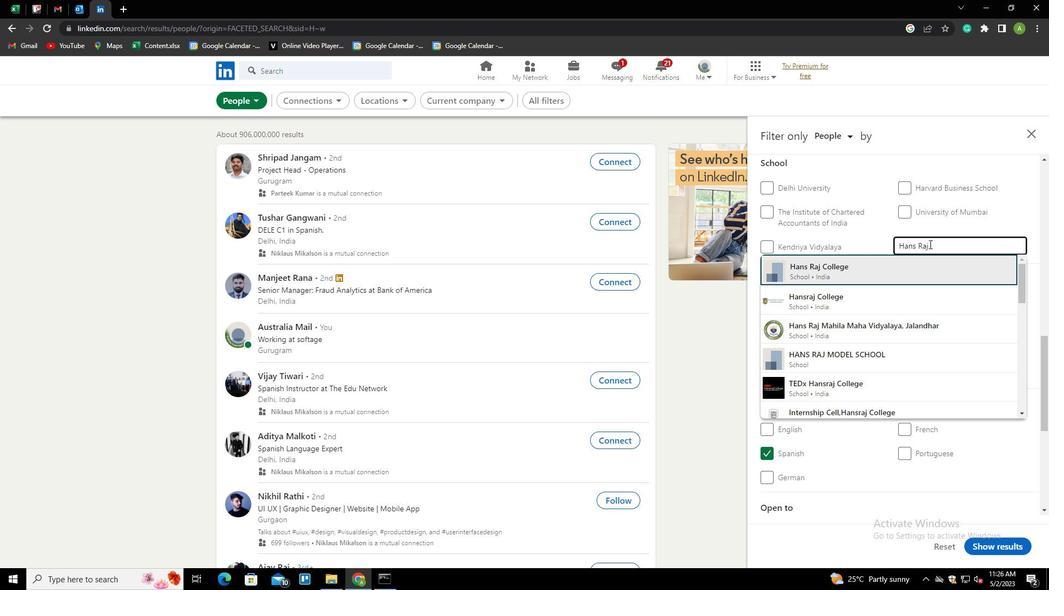 
Action: Mouse scrolled (929, 243) with delta (0, 0)
Screenshot: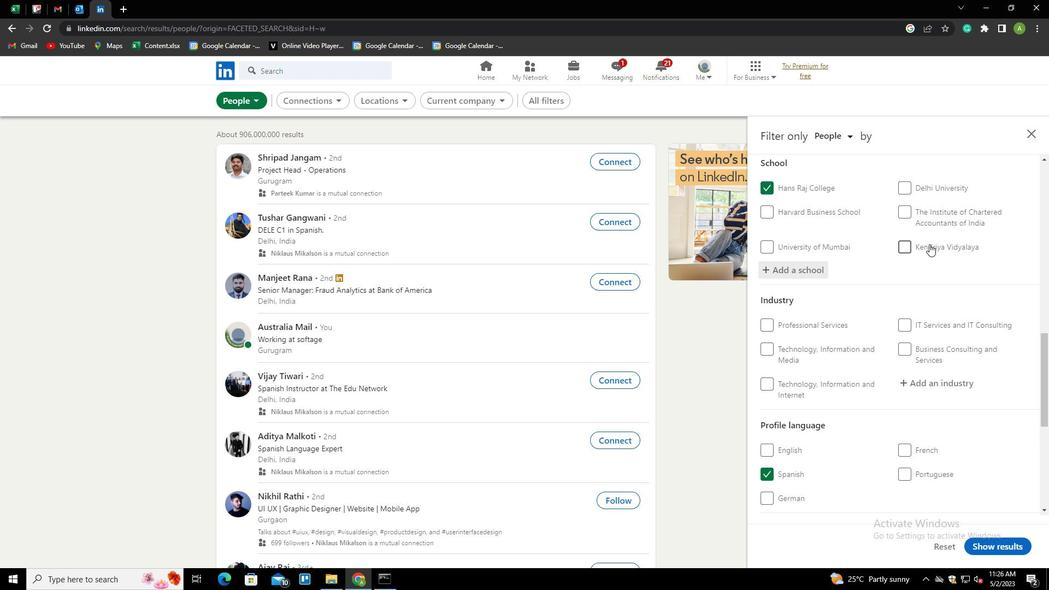 
Action: Mouse scrolled (929, 243) with delta (0, 0)
Screenshot: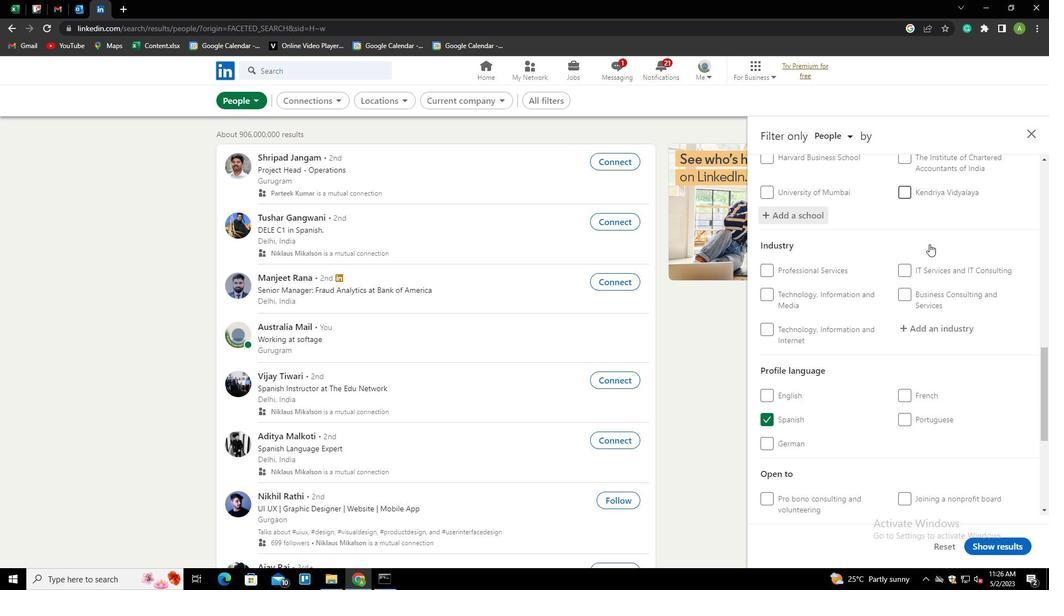 
Action: Mouse moved to (927, 267)
Screenshot: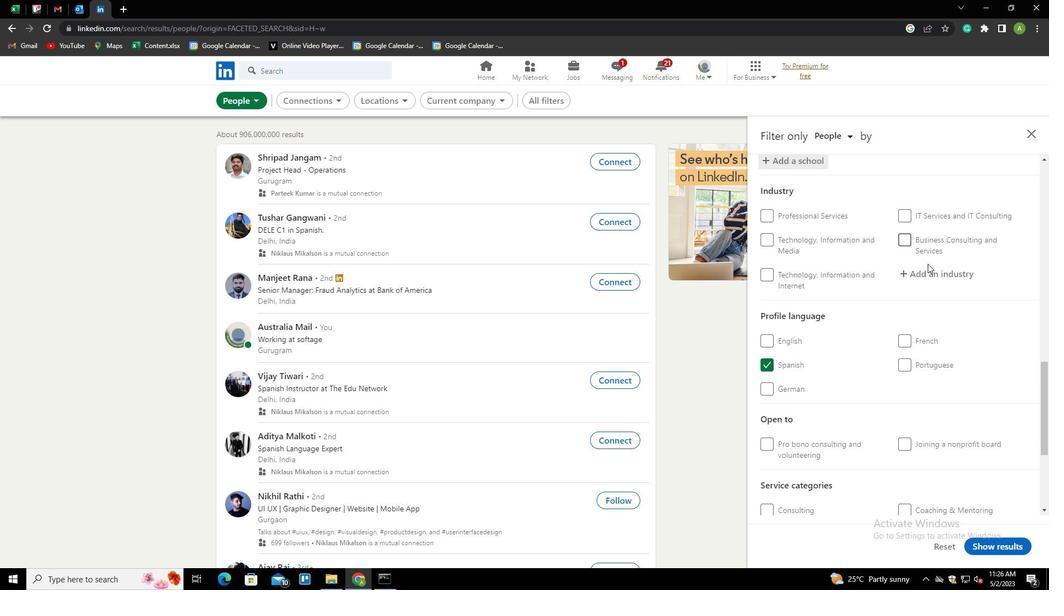 
Action: Mouse pressed left at (927, 267)
Screenshot: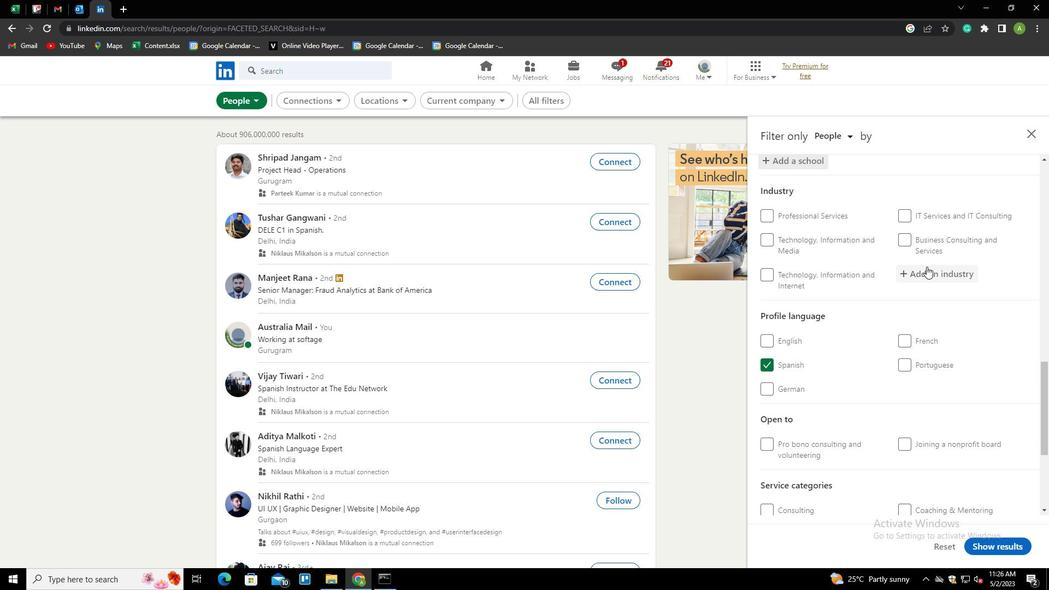 
Action: Mouse moved to (931, 273)
Screenshot: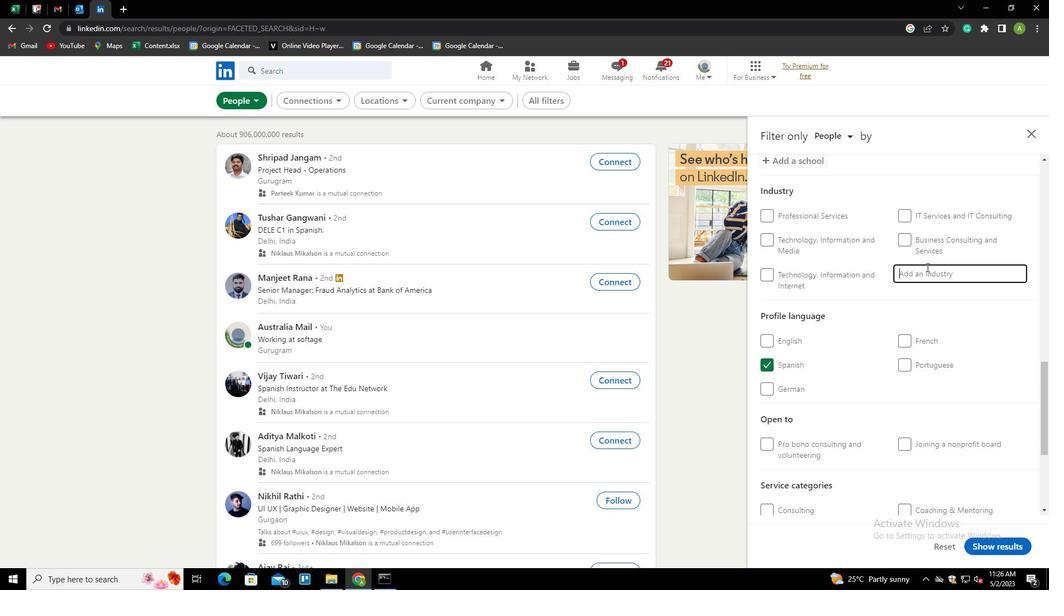 
Action: Mouse pressed left at (931, 273)
Screenshot: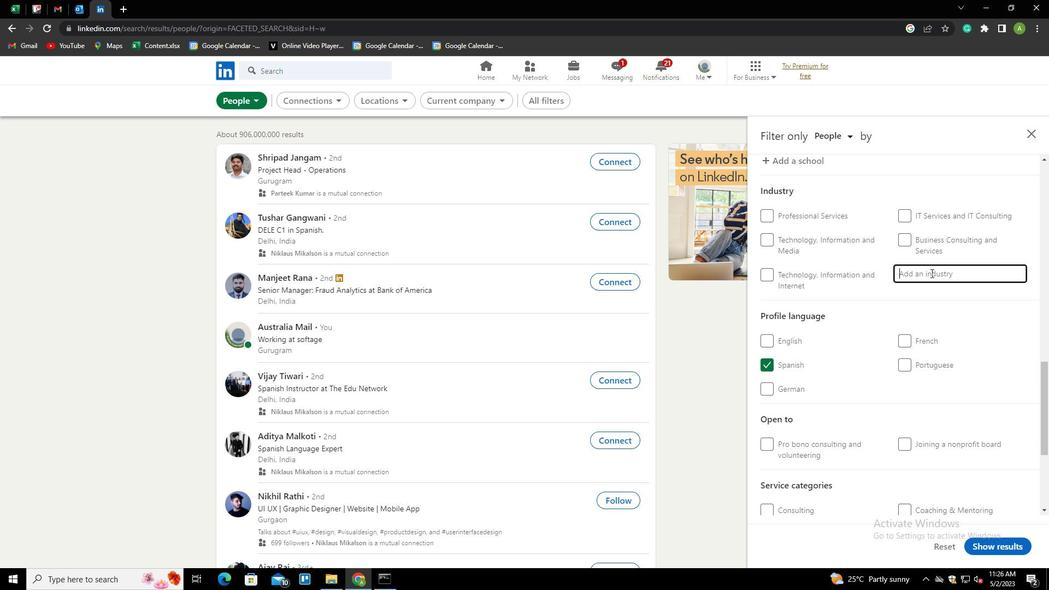 
Action: Key pressed <Key.shift>OIL<Key.space>AND<Key.down><Key.down><Key.enter>
Screenshot: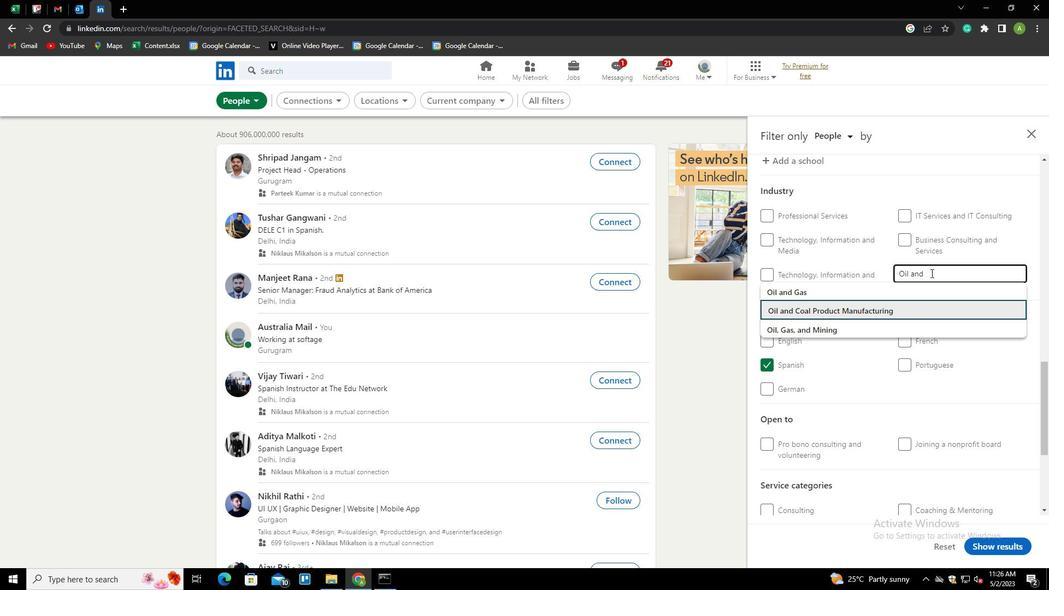 
Action: Mouse scrolled (931, 272) with delta (0, 0)
Screenshot: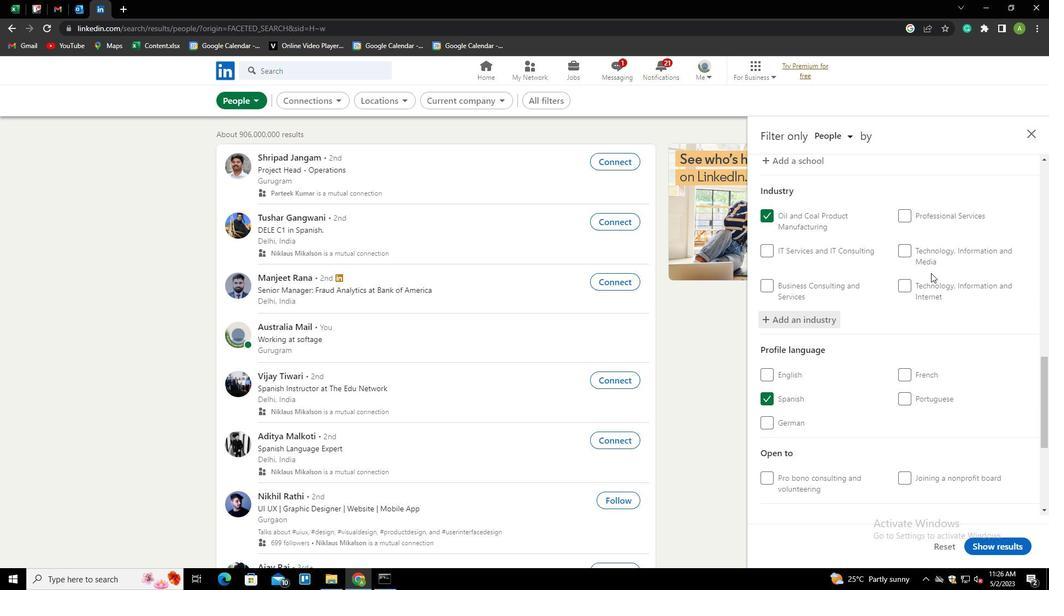 
Action: Mouse scrolled (931, 272) with delta (0, 0)
Screenshot: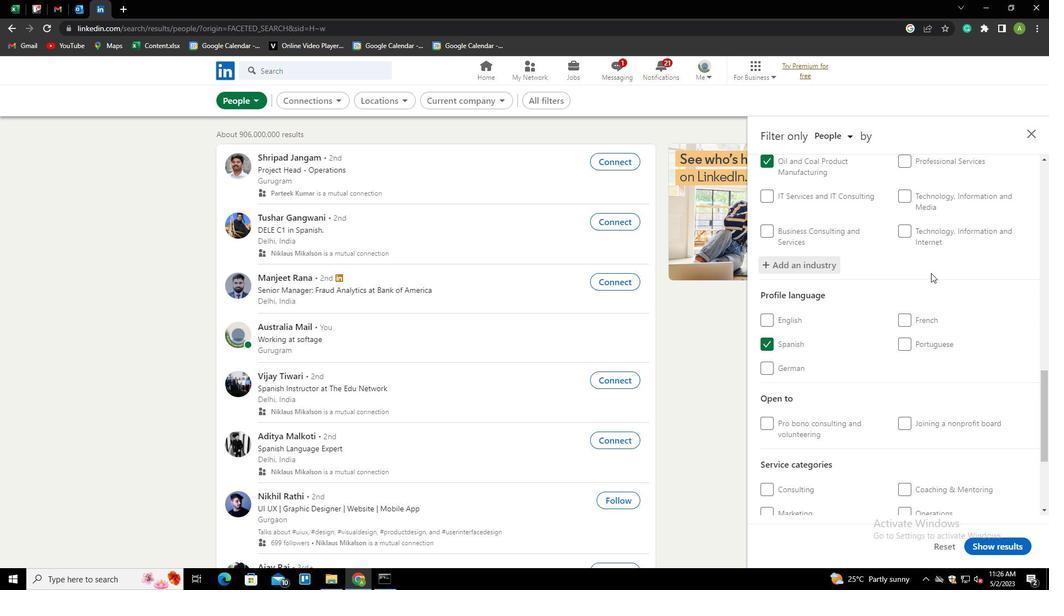 
Action: Mouse scrolled (931, 272) with delta (0, 0)
Screenshot: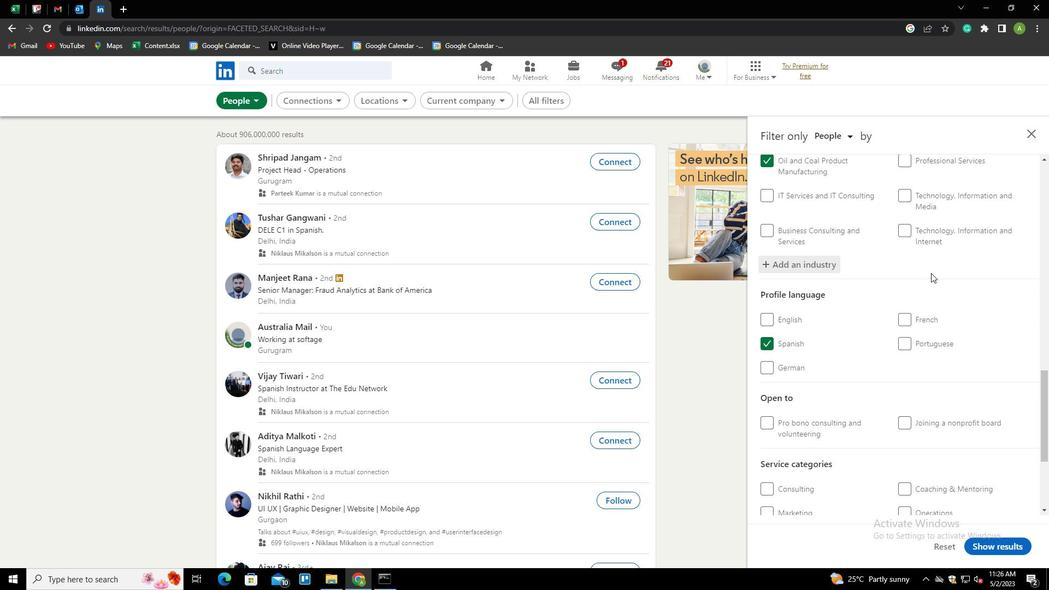 
Action: Mouse scrolled (931, 272) with delta (0, 0)
Screenshot: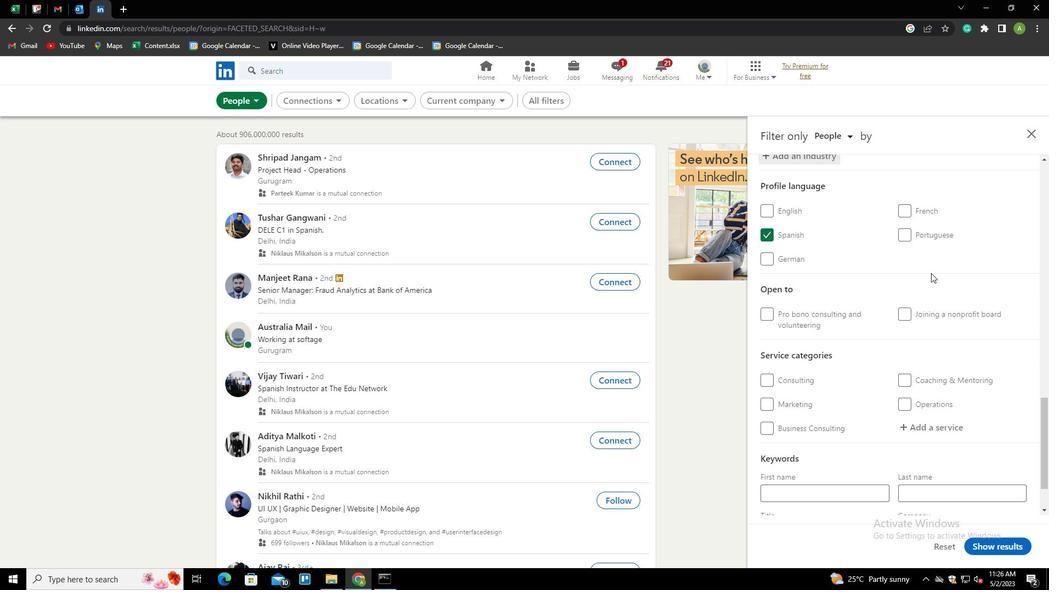 
Action: Mouse moved to (924, 370)
Screenshot: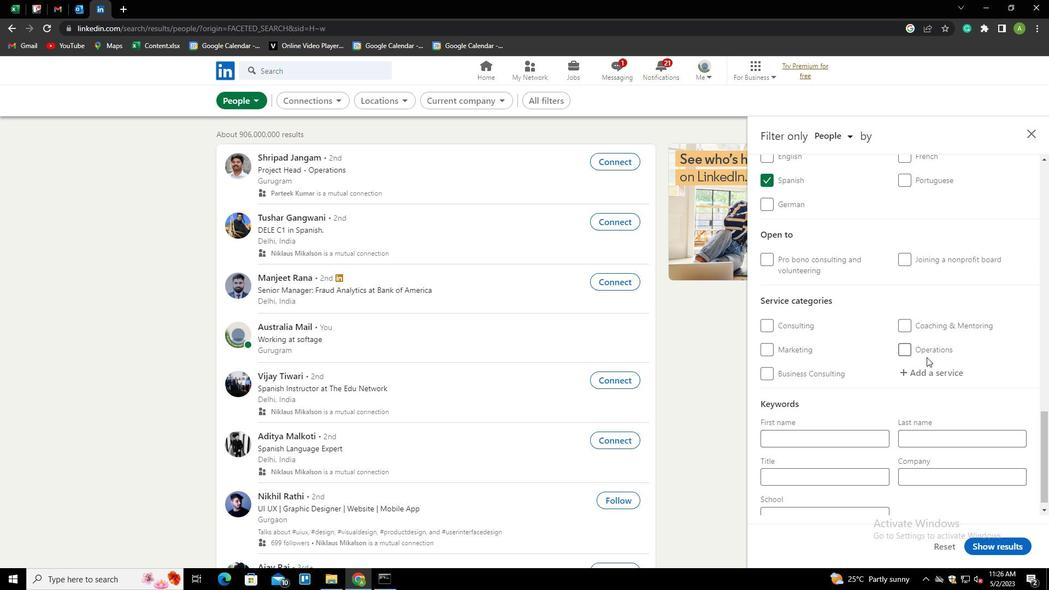 
Action: Mouse pressed left at (924, 370)
Screenshot: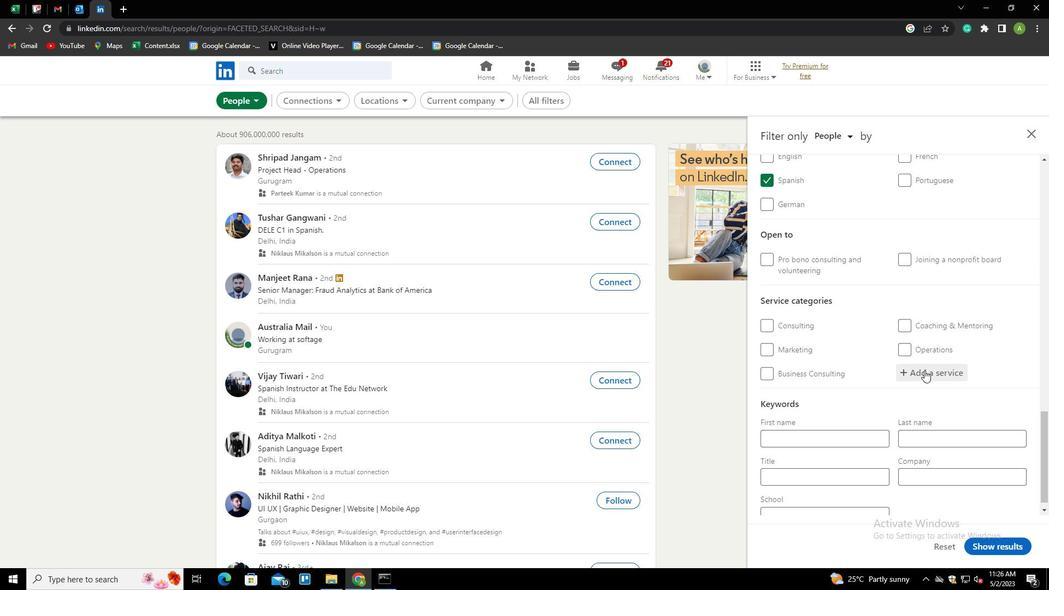
Action: Mouse moved to (929, 372)
Screenshot: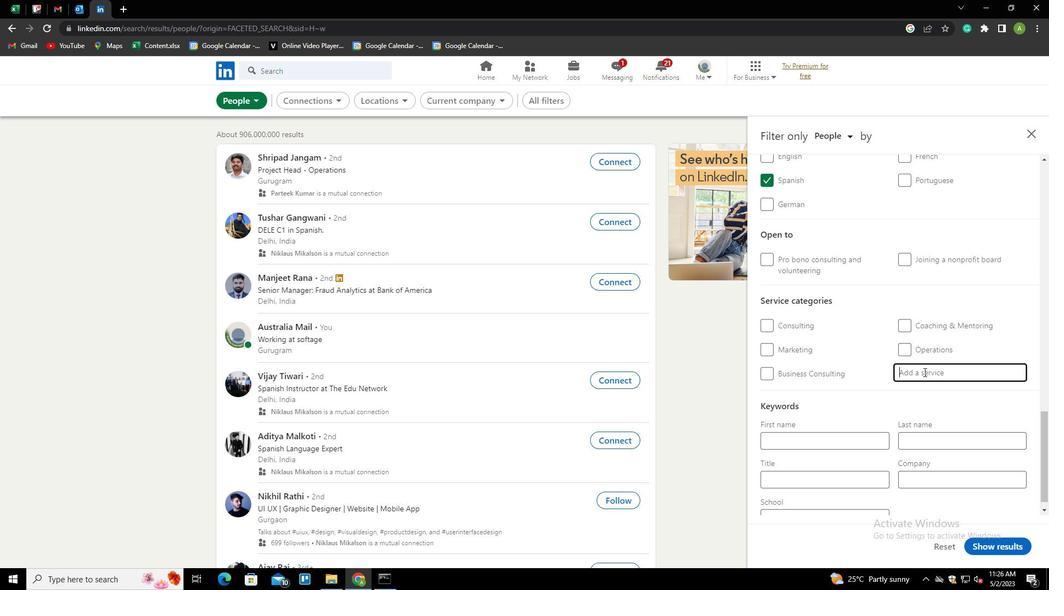 
Action: Mouse pressed left at (929, 372)
Screenshot: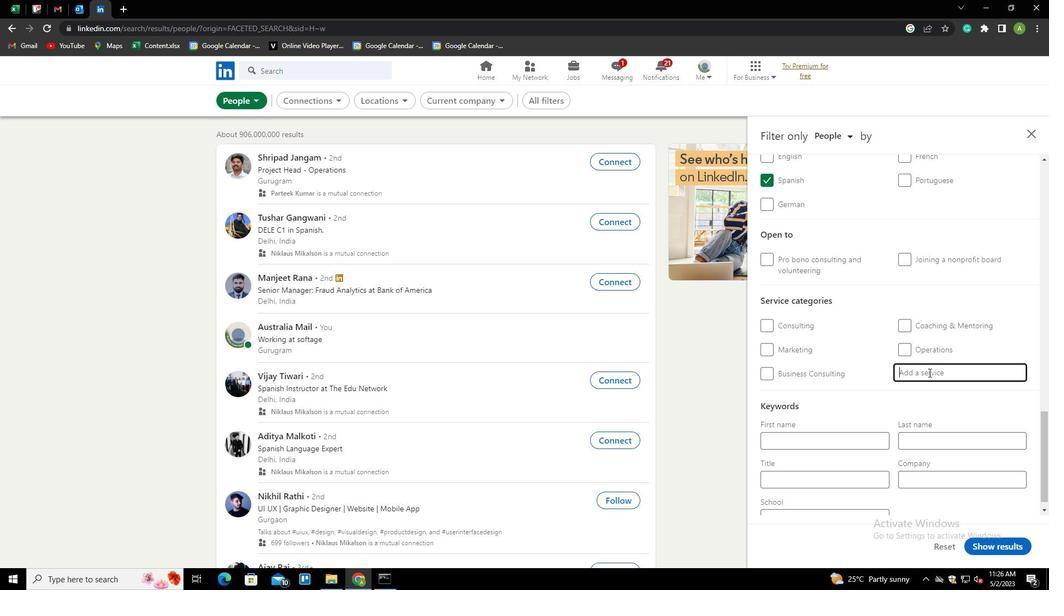 
Action: Key pressed <Key.shift>USER<Key.down><Key.enter>
Screenshot: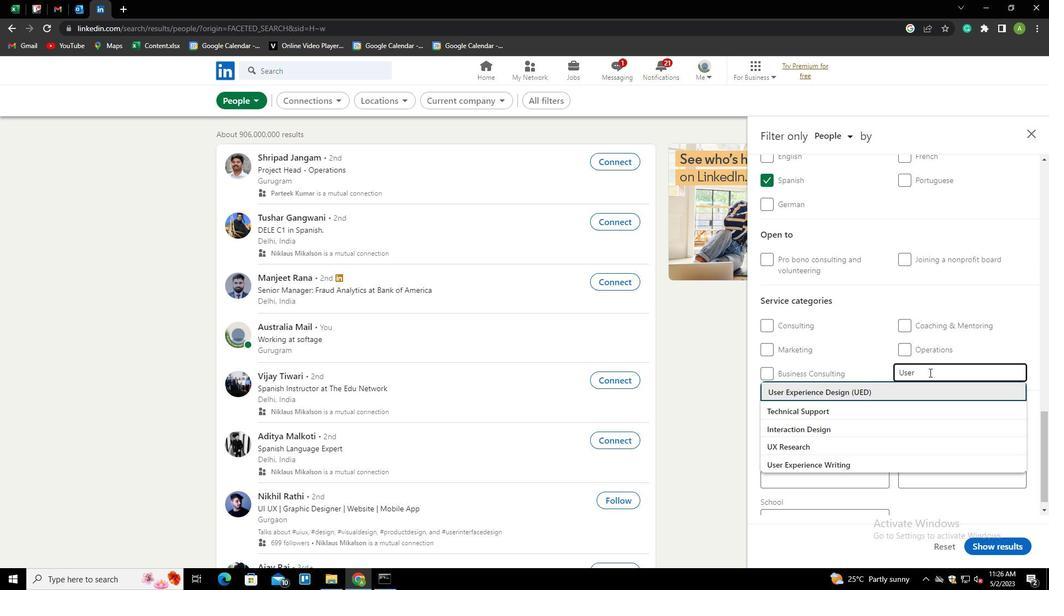 
Action: Mouse scrolled (929, 372) with delta (0, 0)
Screenshot: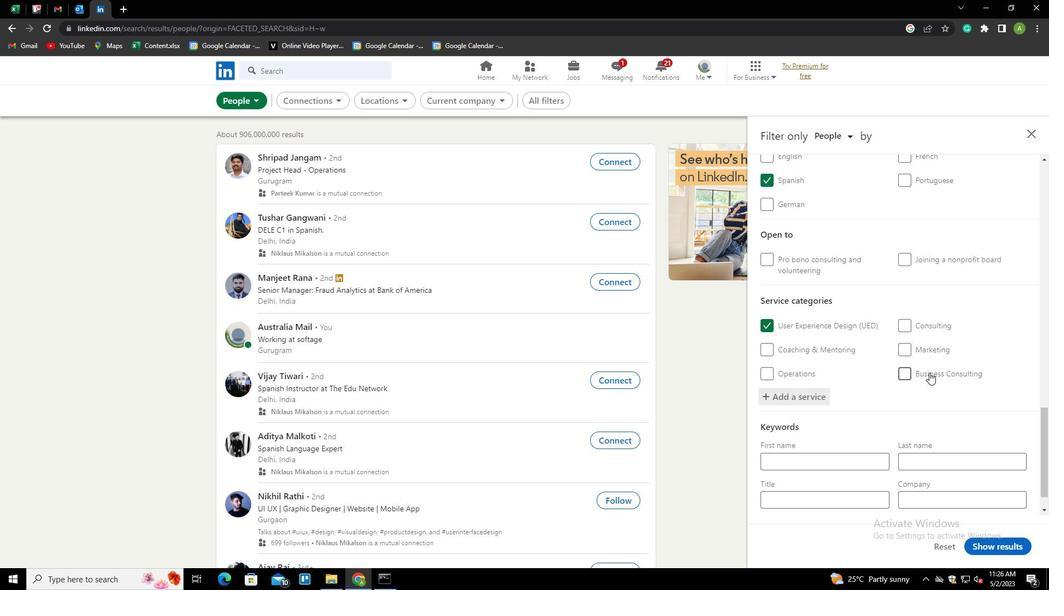 
Action: Mouse scrolled (929, 372) with delta (0, 0)
Screenshot: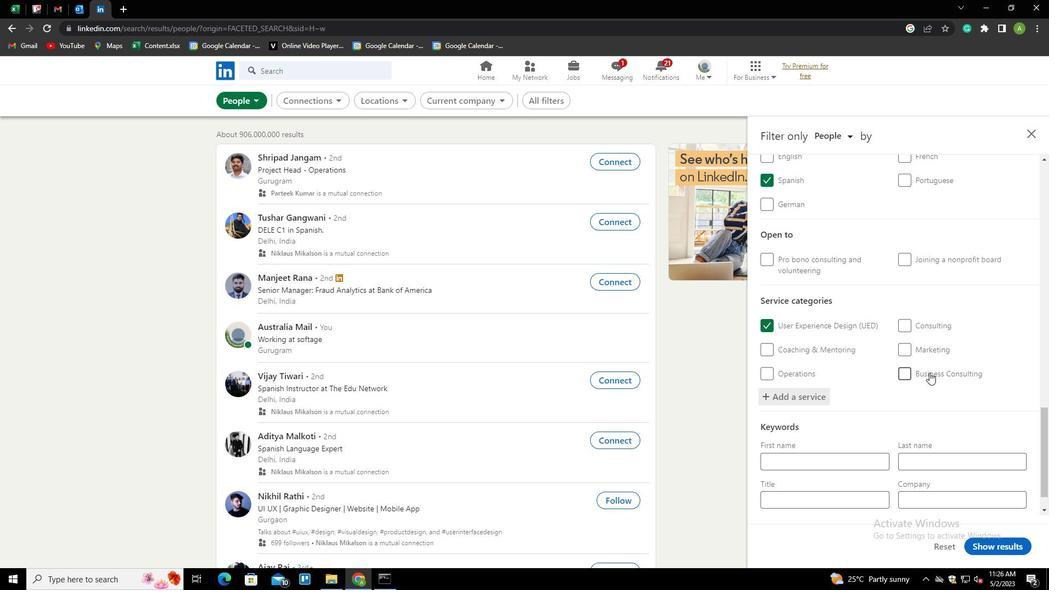 
Action: Mouse scrolled (929, 372) with delta (0, 0)
Screenshot: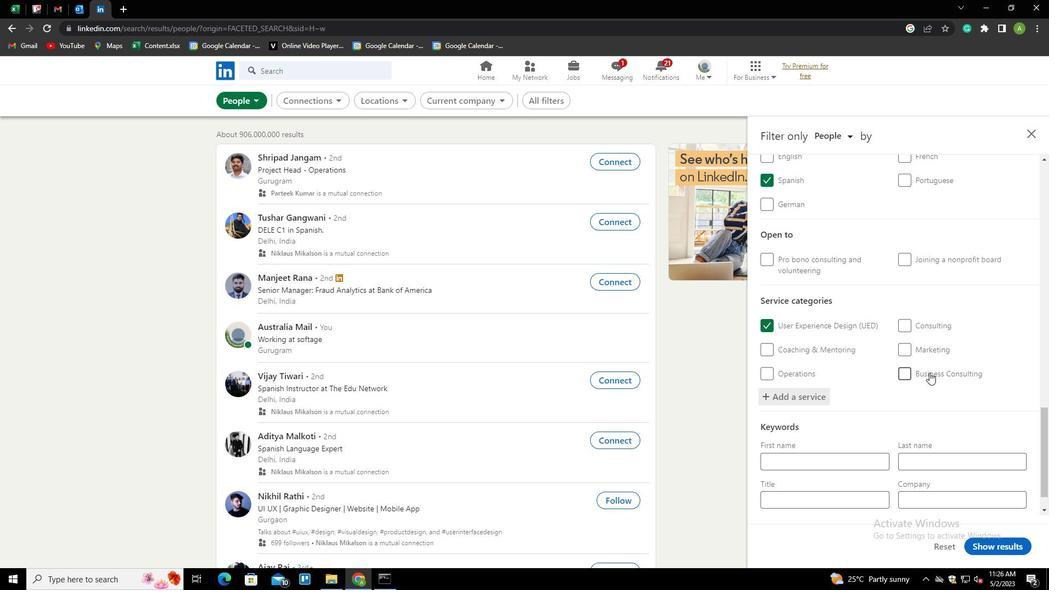 
Action: Mouse scrolled (929, 372) with delta (0, 0)
Screenshot: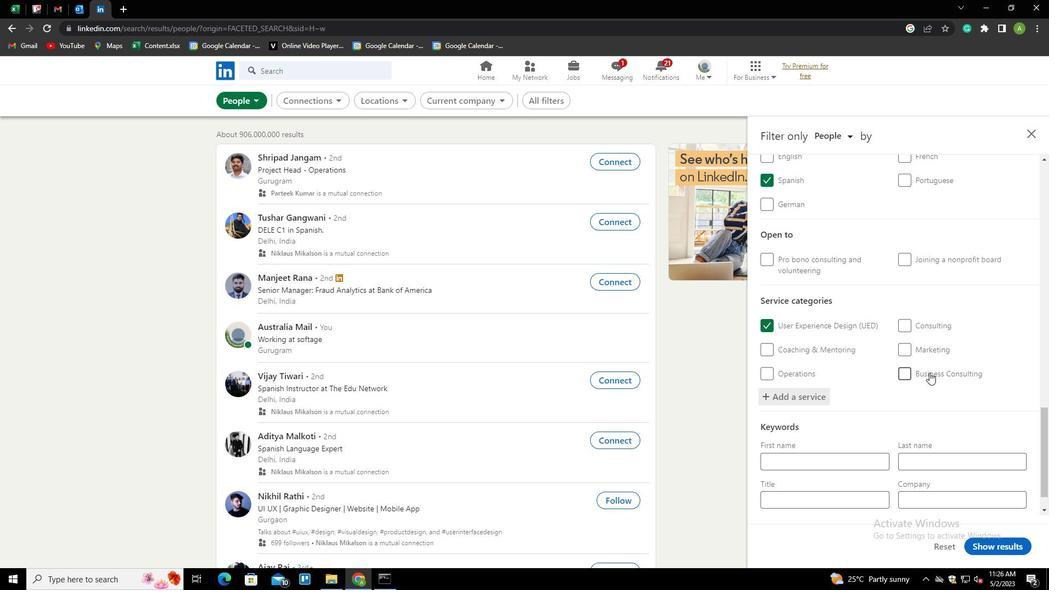 
Action: Mouse scrolled (929, 372) with delta (0, 0)
Screenshot: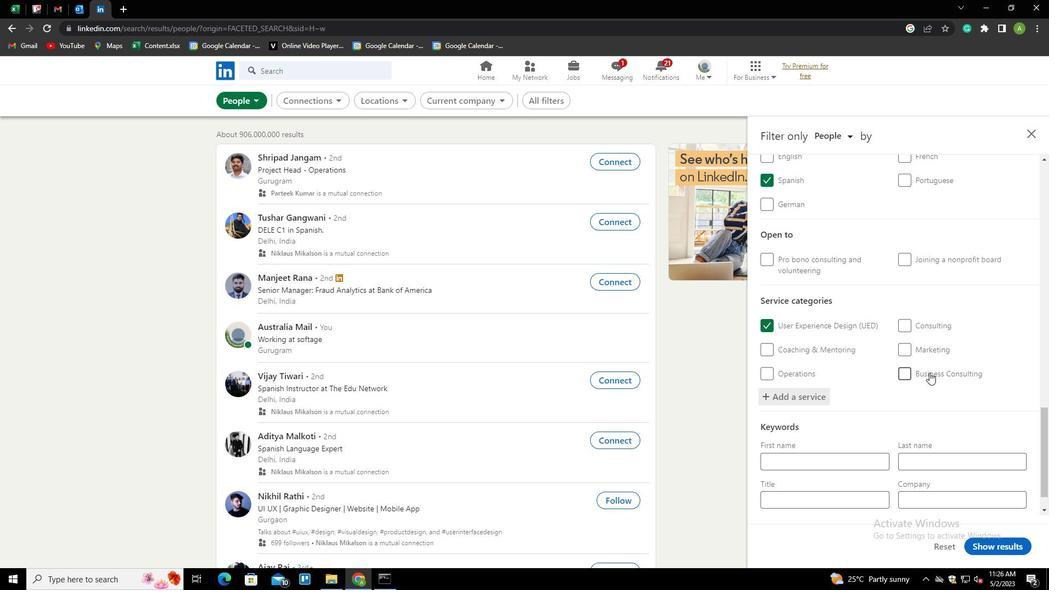 
Action: Mouse scrolled (929, 372) with delta (0, 0)
Screenshot: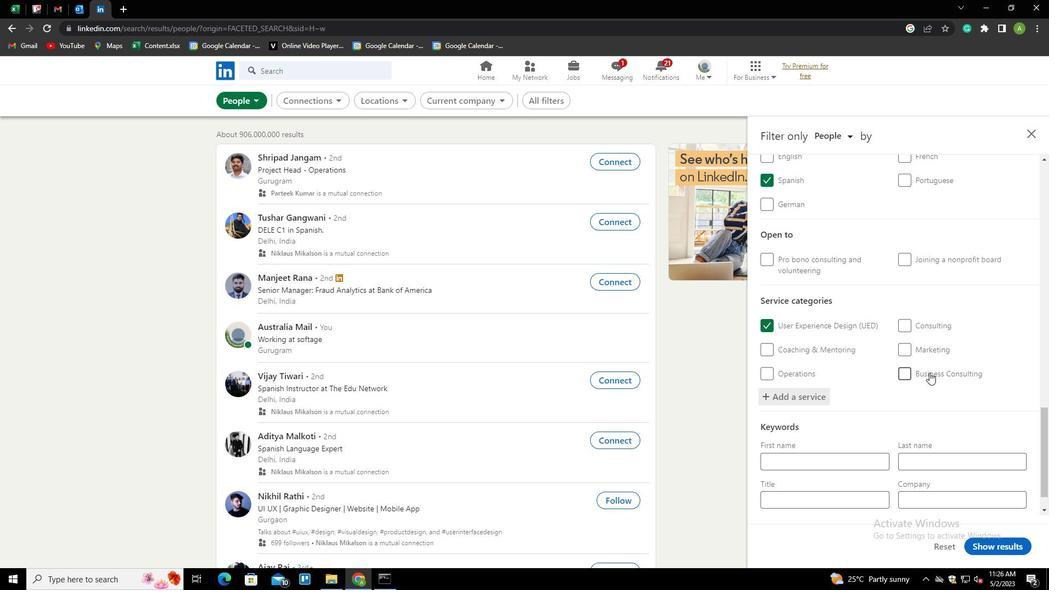 
Action: Mouse scrolled (929, 372) with delta (0, 0)
Screenshot: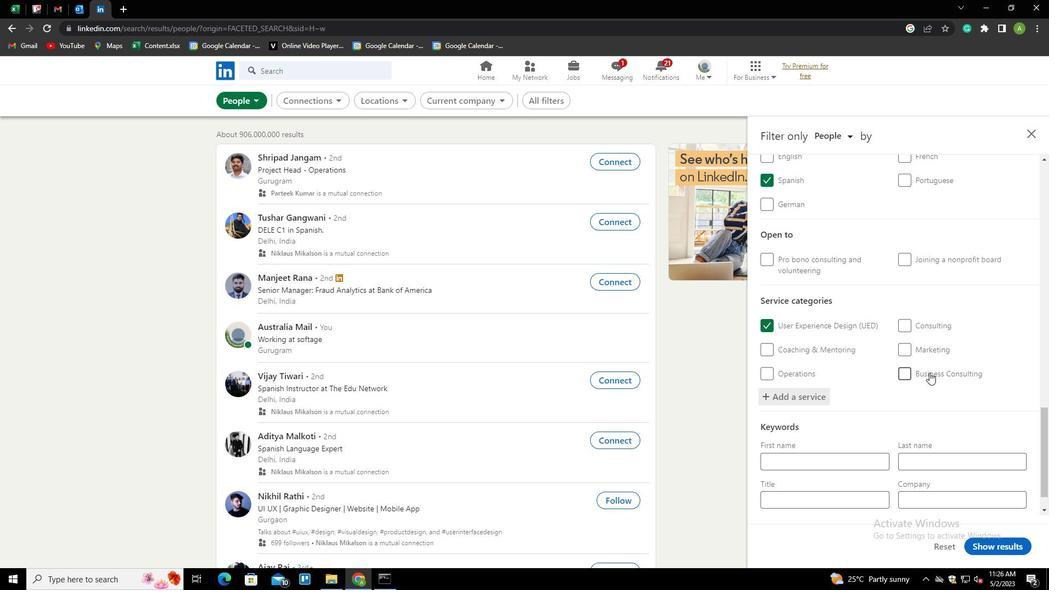 
Action: Mouse scrolled (929, 372) with delta (0, 0)
Screenshot: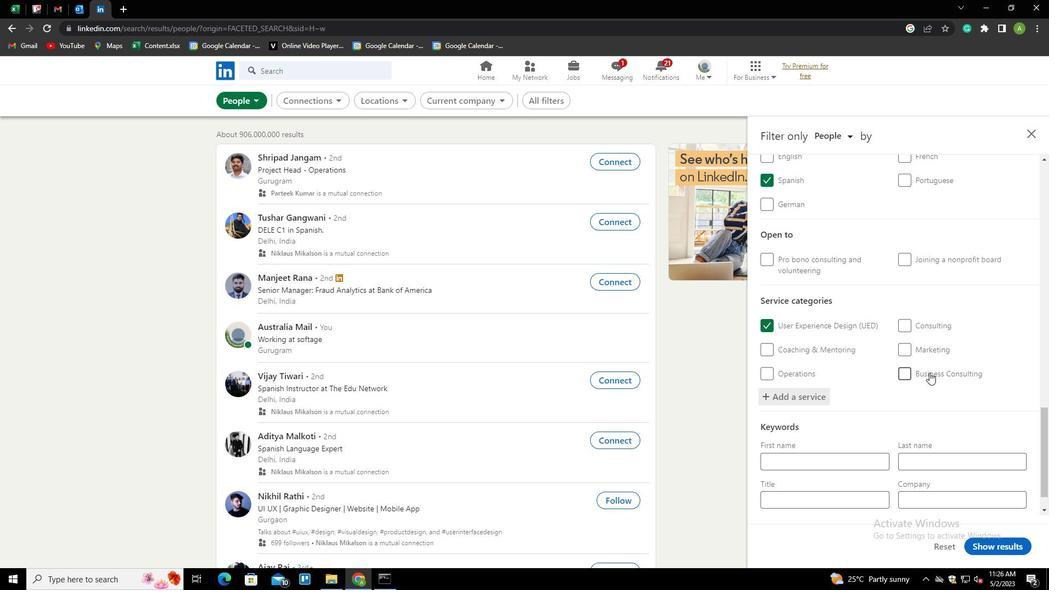 
Action: Mouse moved to (809, 471)
Screenshot: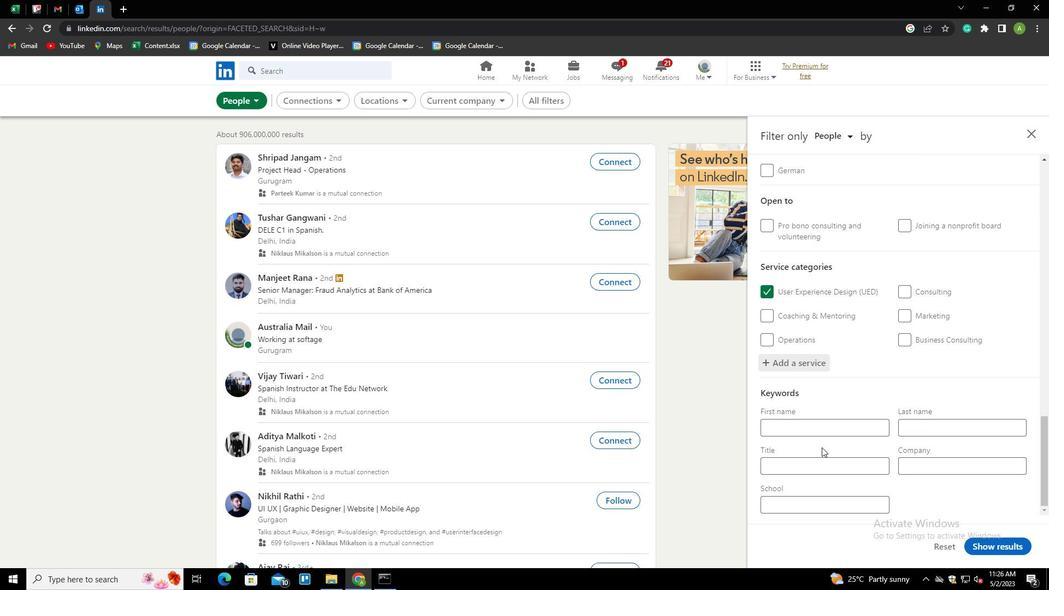 
Action: Mouse pressed left at (809, 471)
Screenshot: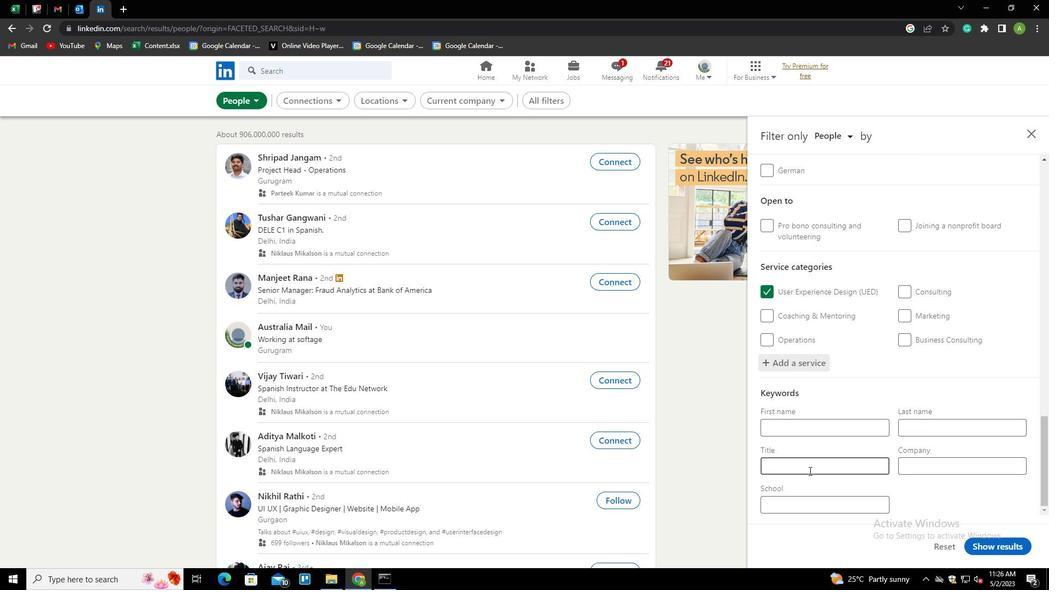 
Action: Key pressed <Key.shift>EXECUTIVE
Screenshot: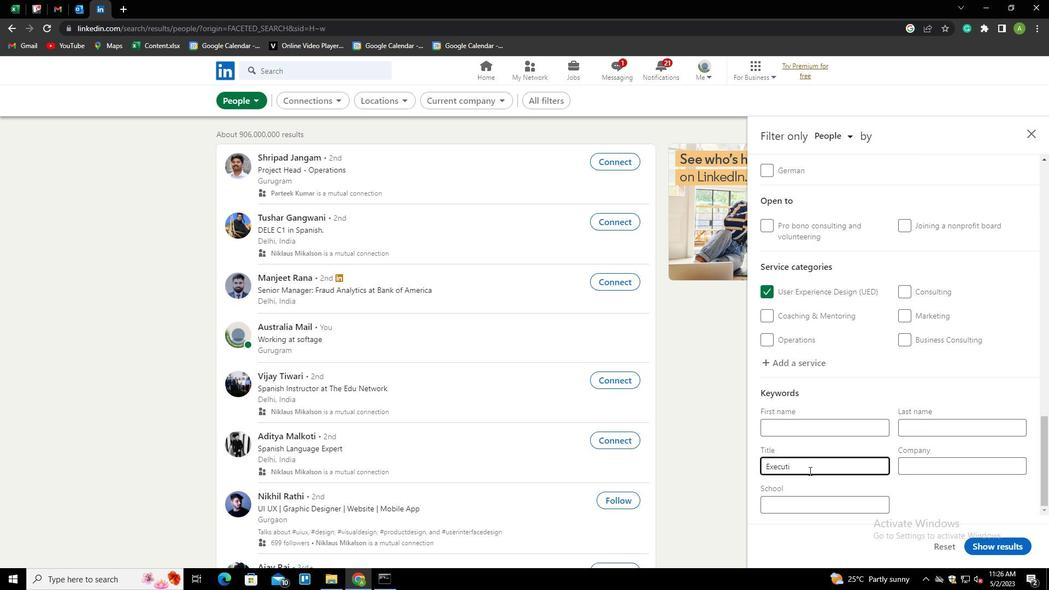 
Action: Mouse moved to (944, 506)
Screenshot: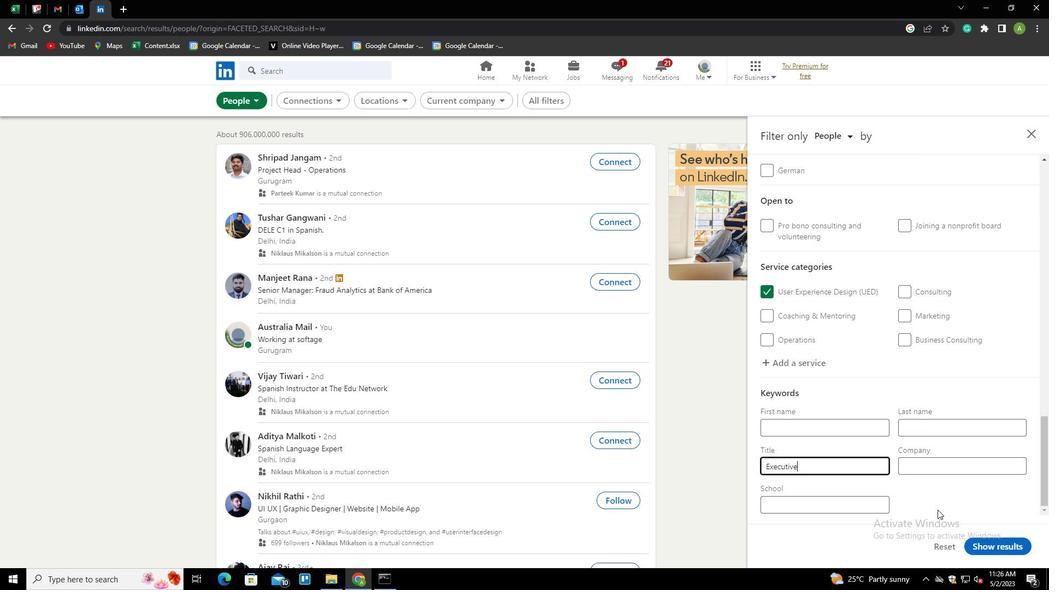 
Action: Mouse pressed left at (944, 506)
Screenshot: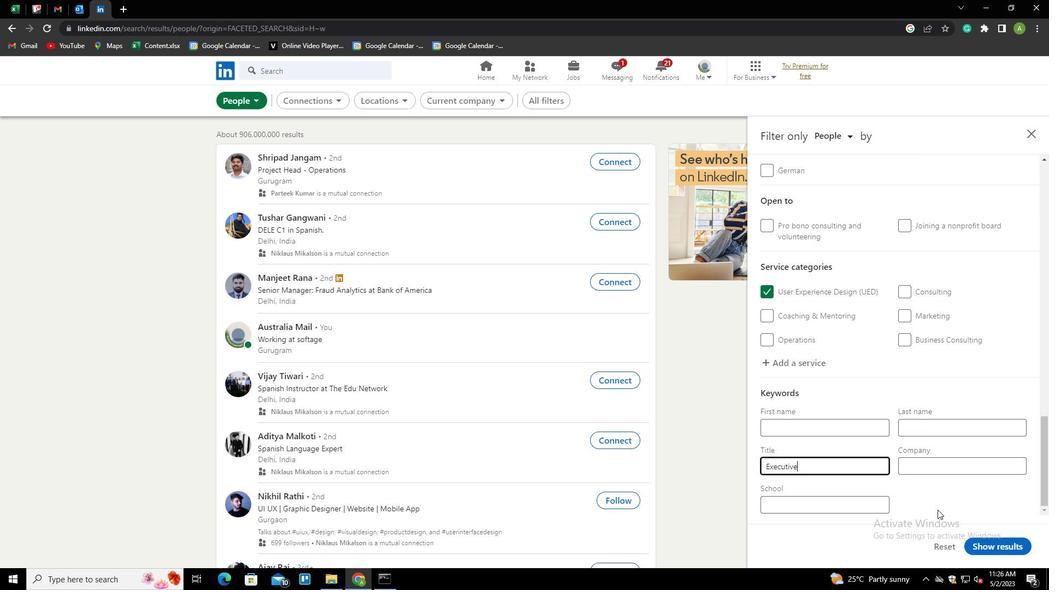 
Action: Mouse moved to (995, 540)
Screenshot: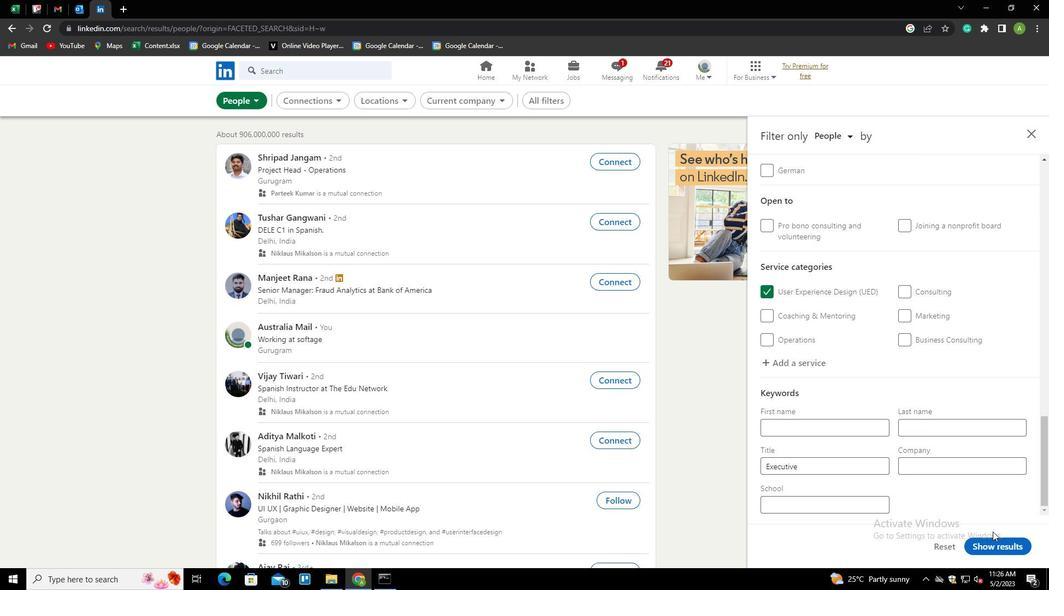 
Action: Mouse pressed left at (995, 540)
Screenshot: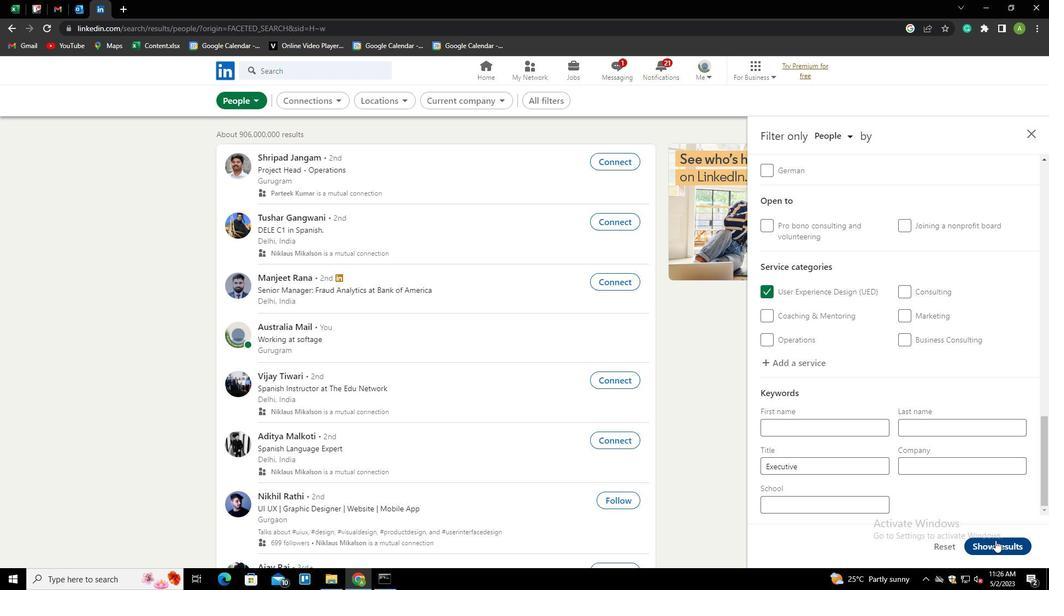 
